 Task: Look for space in Bünde, Germany from 11th June, 2023 to 17th June, 2023 for 1 adult in price range Rs.5000 to Rs.12000. Place can be private room with 1  bedroom having 1 bed and 1 bathroom. Property type can be house, flat, guest house, hotel. Booking option can be shelf check-in. Required host language is English.
Action: Mouse moved to (437, 90)
Screenshot: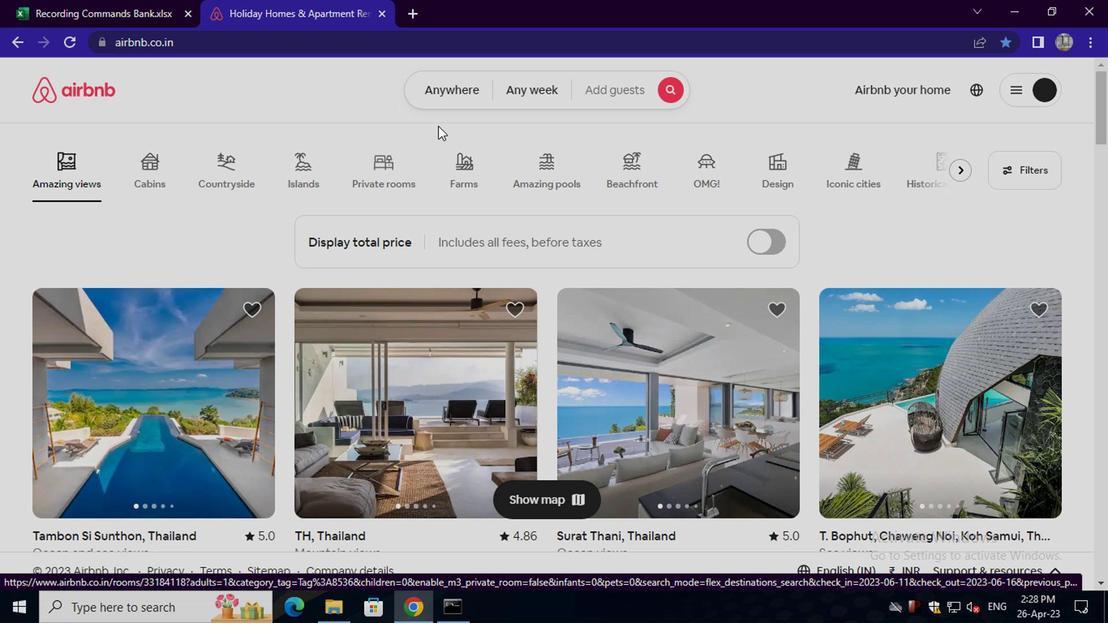 
Action: Mouse pressed left at (437, 90)
Screenshot: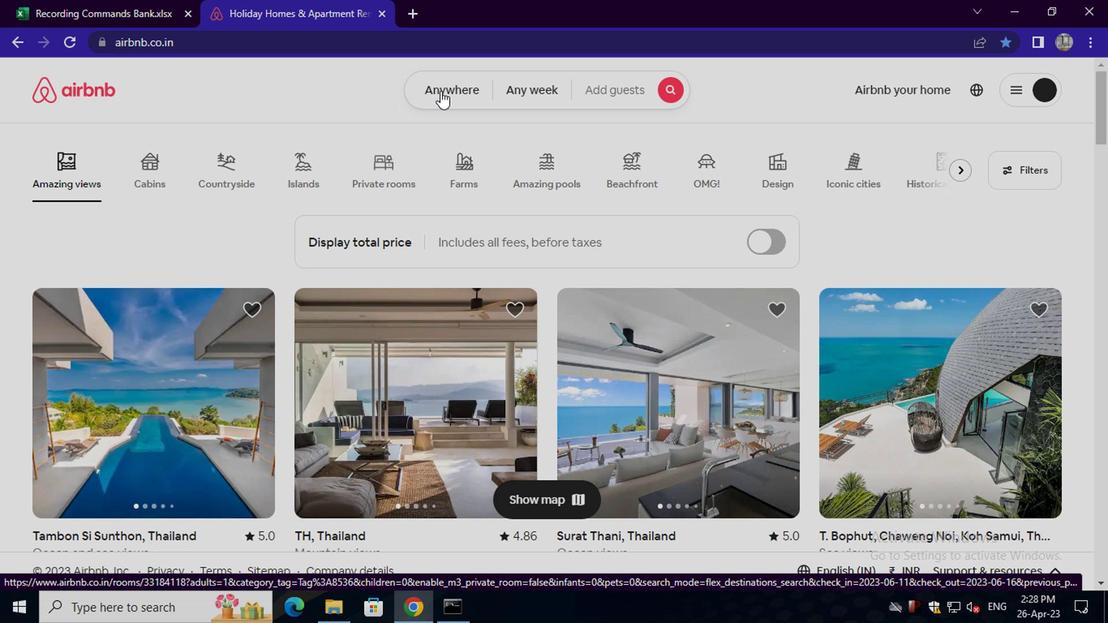 
Action: Mouse moved to (366, 151)
Screenshot: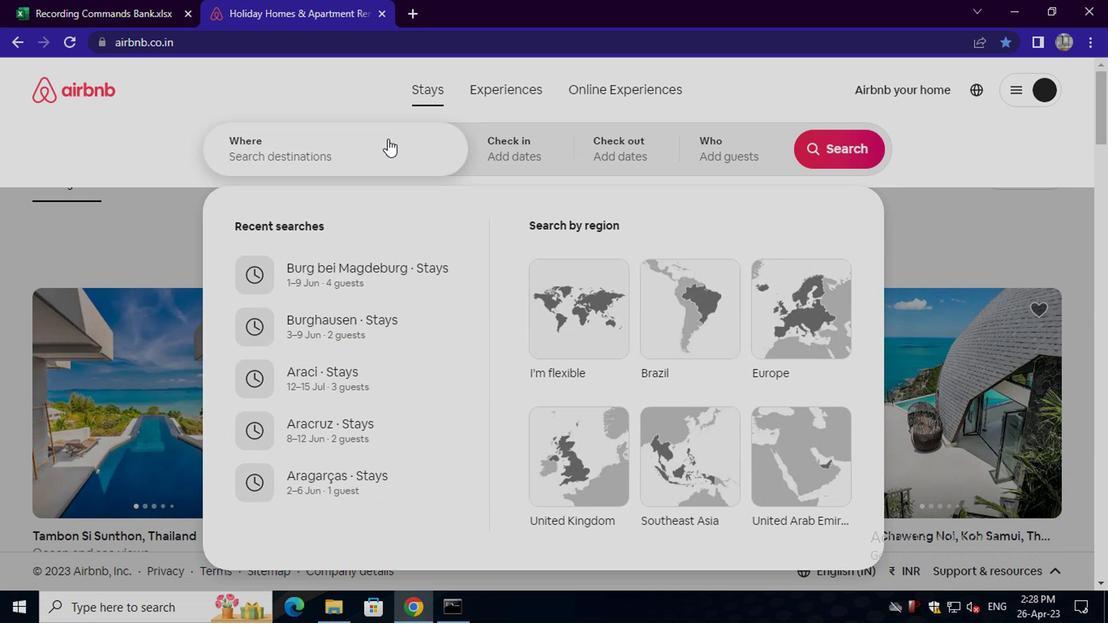 
Action: Mouse pressed left at (366, 151)
Screenshot: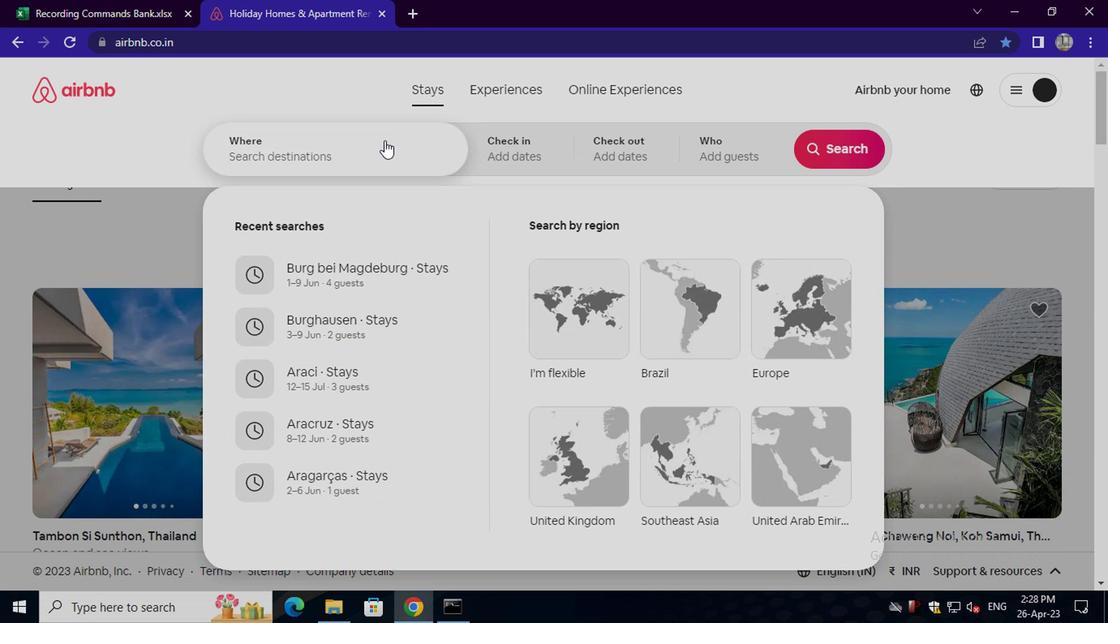 
Action: Key pressed bunde,<Key.space>germany<Key.enter>
Screenshot: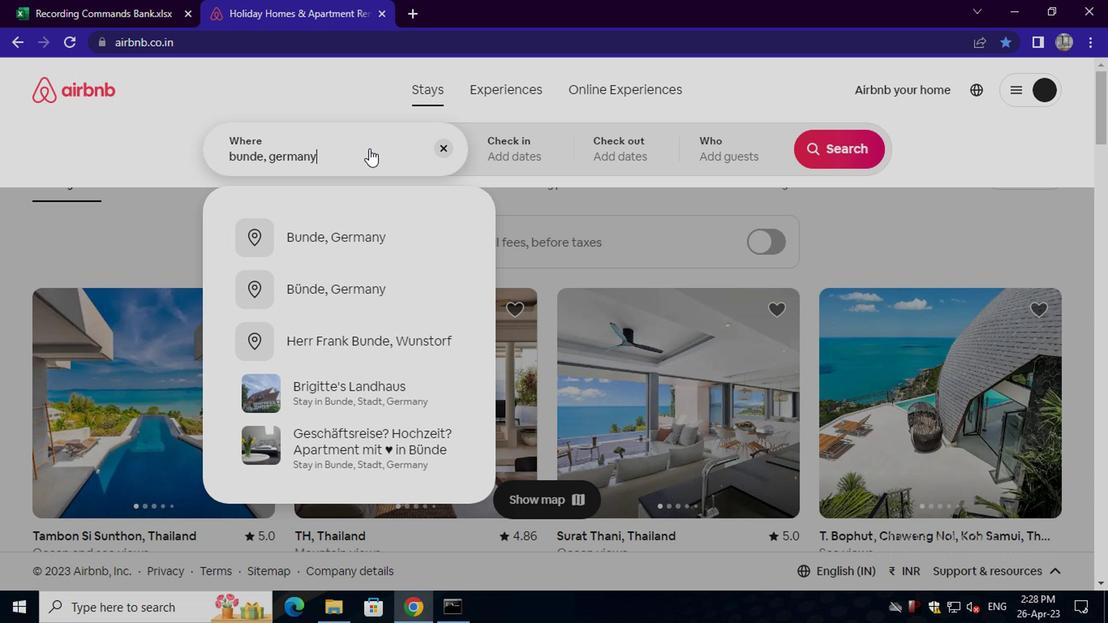 
Action: Mouse moved to (836, 280)
Screenshot: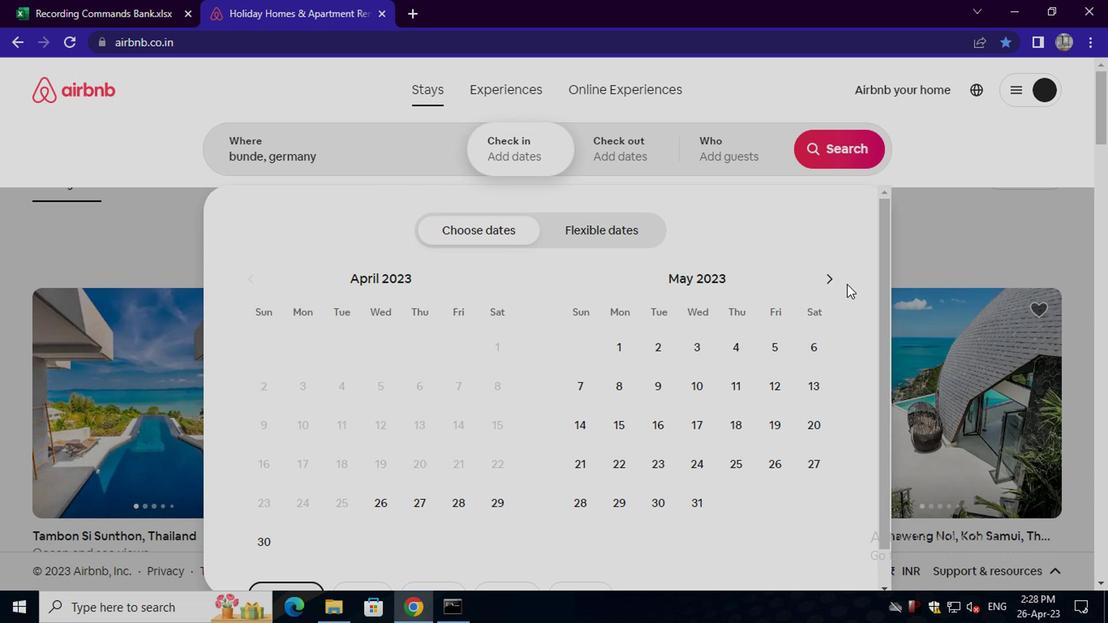 
Action: Mouse pressed left at (836, 280)
Screenshot: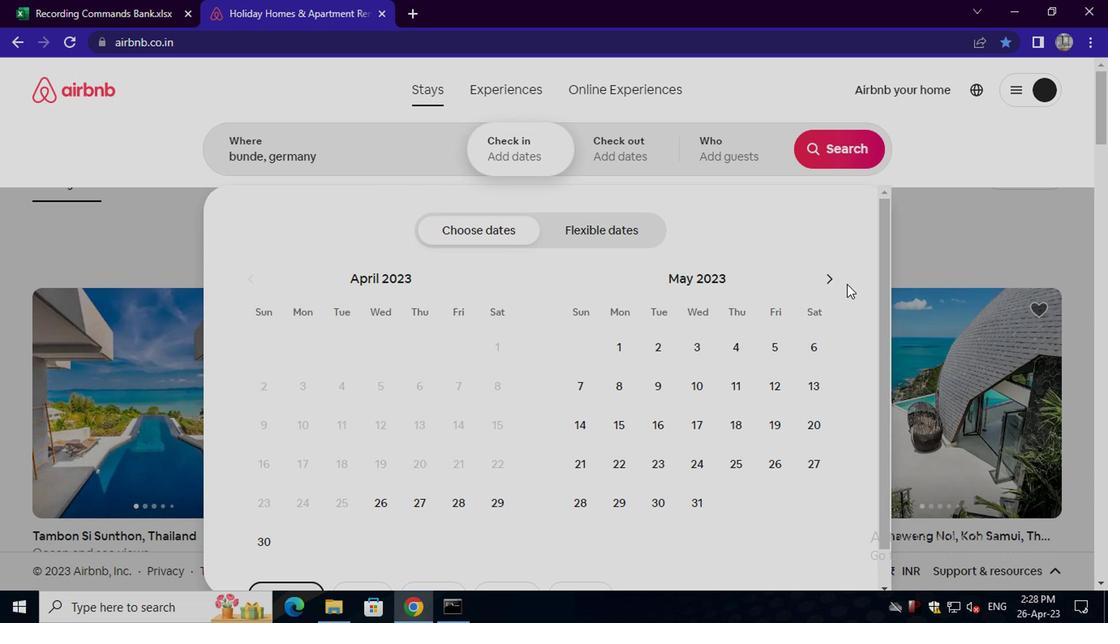
Action: Mouse pressed left at (836, 280)
Screenshot: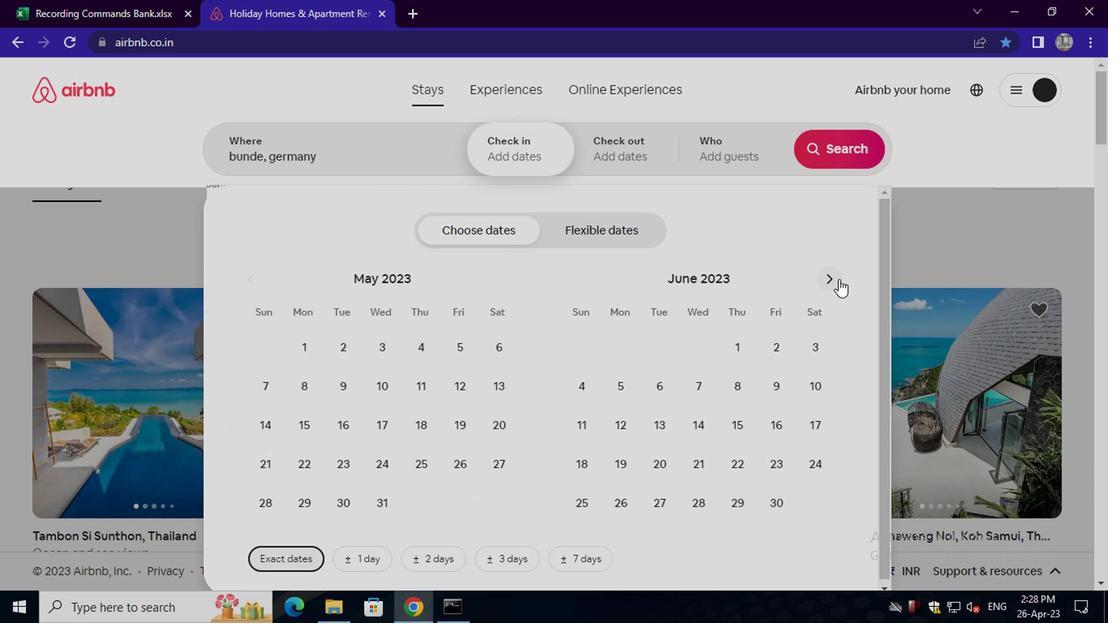 
Action: Mouse moved to (258, 428)
Screenshot: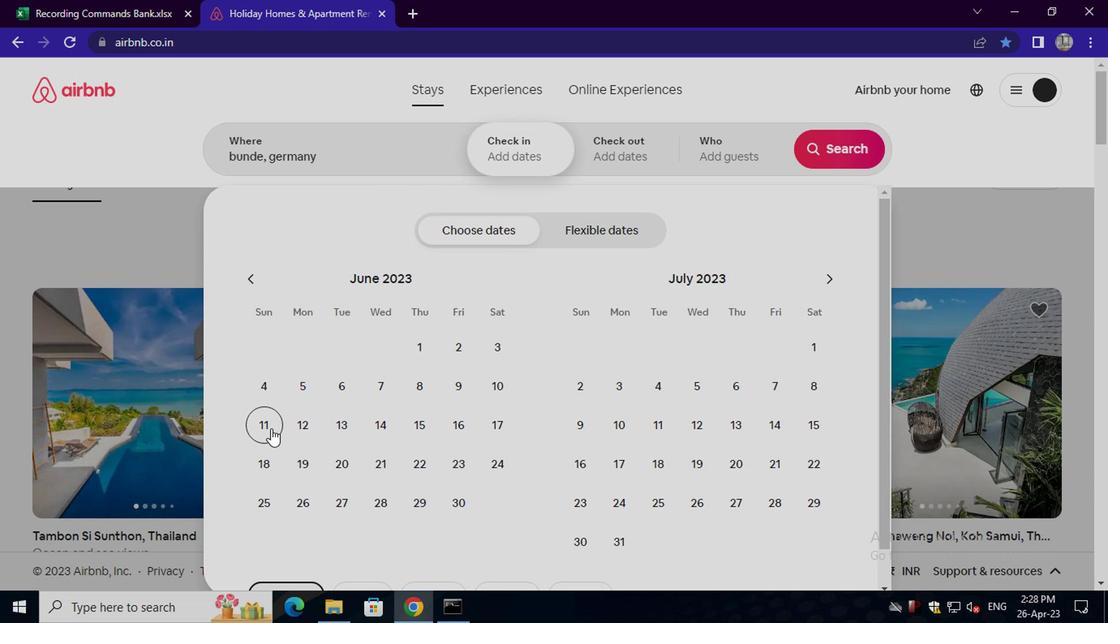
Action: Mouse pressed left at (258, 428)
Screenshot: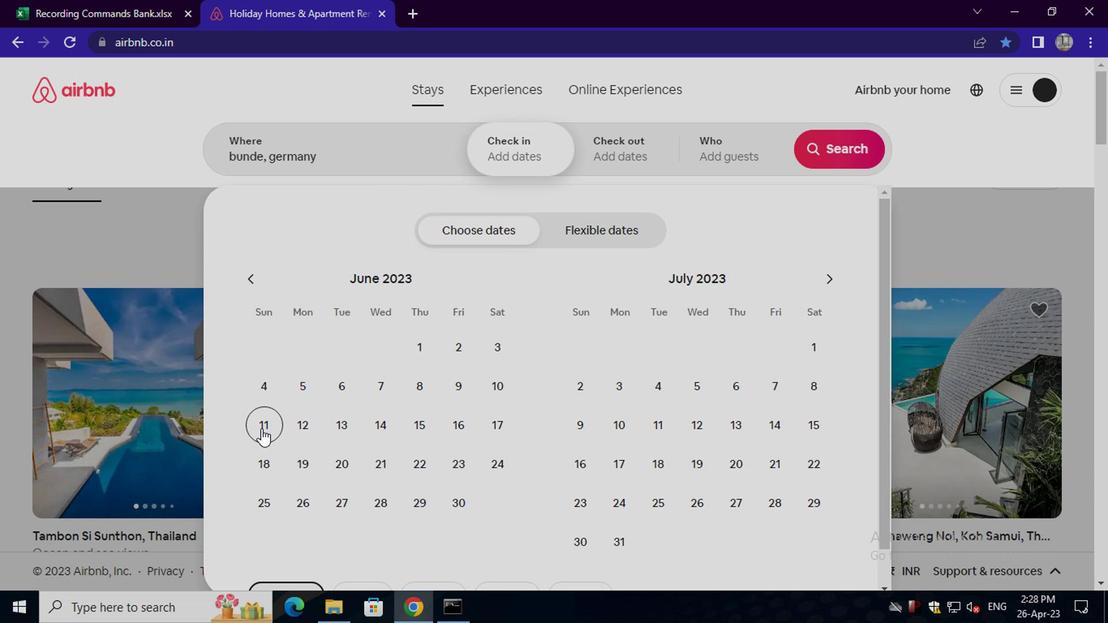 
Action: Mouse moved to (485, 426)
Screenshot: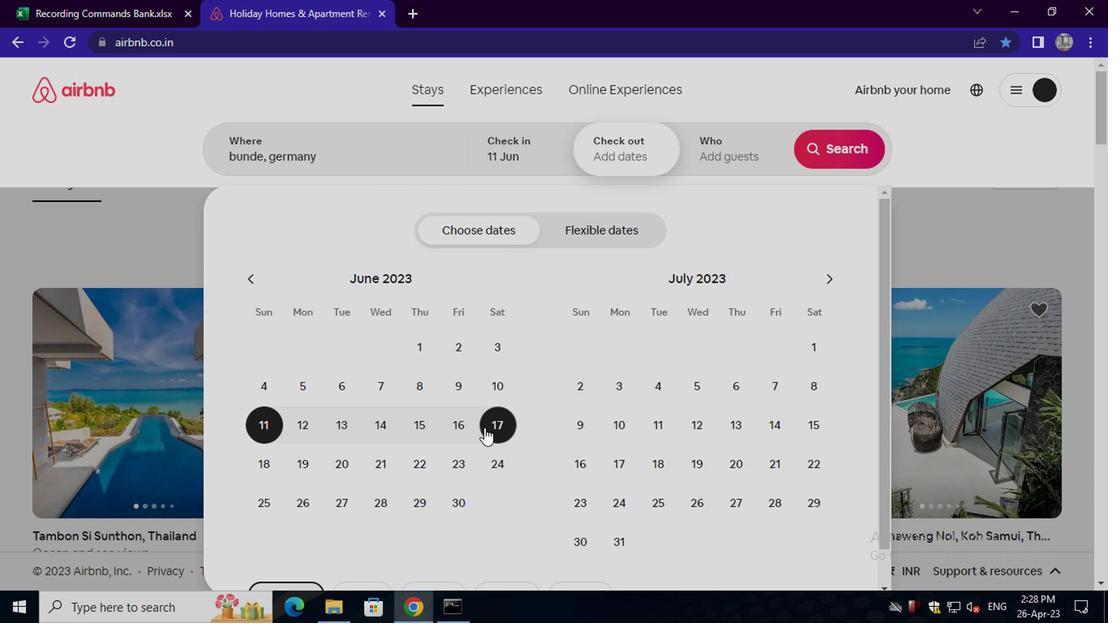 
Action: Mouse pressed left at (485, 426)
Screenshot: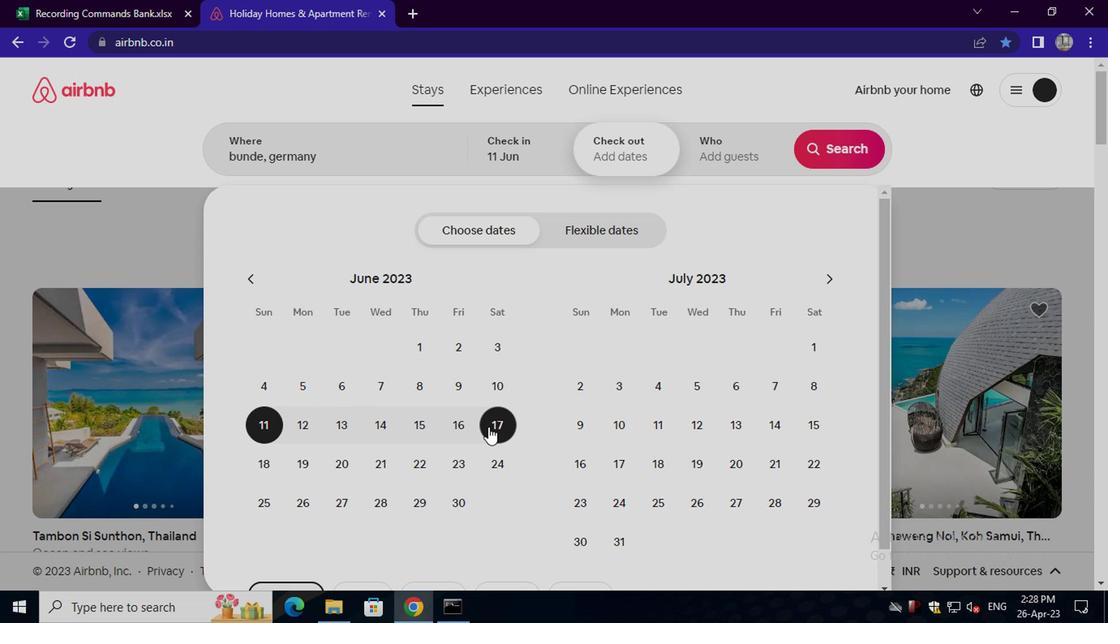 
Action: Mouse moved to (753, 168)
Screenshot: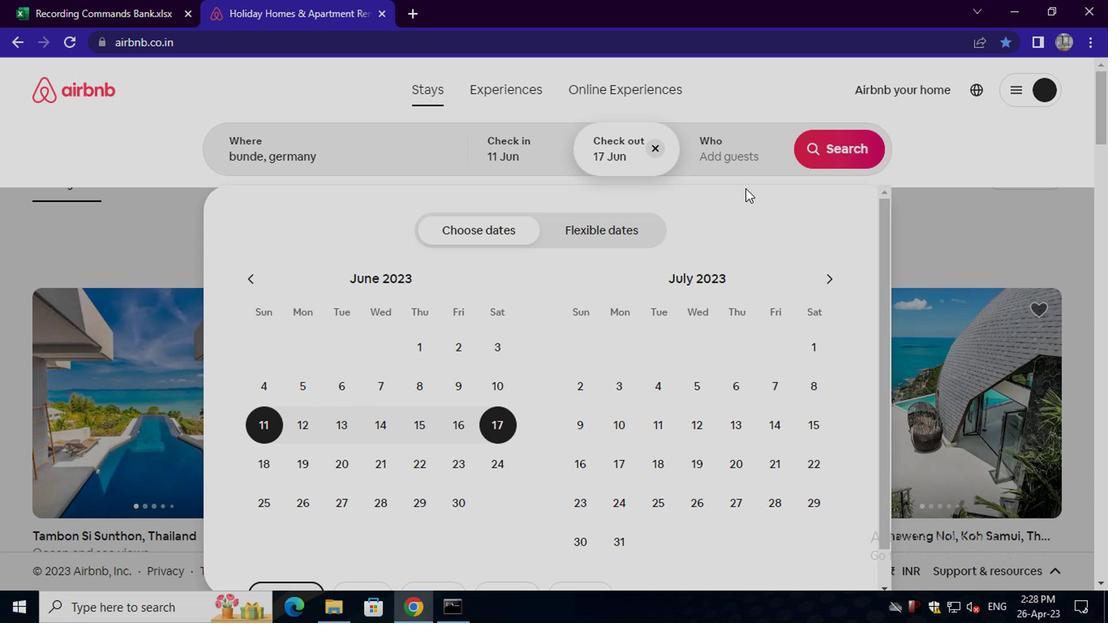 
Action: Mouse pressed left at (753, 168)
Screenshot: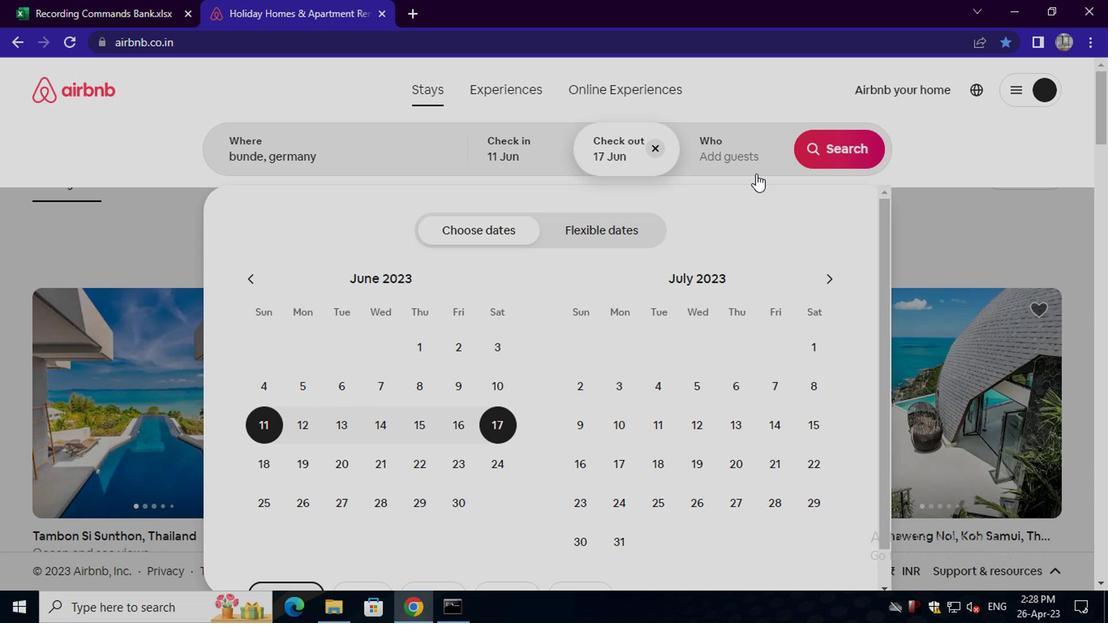 
Action: Mouse moved to (843, 237)
Screenshot: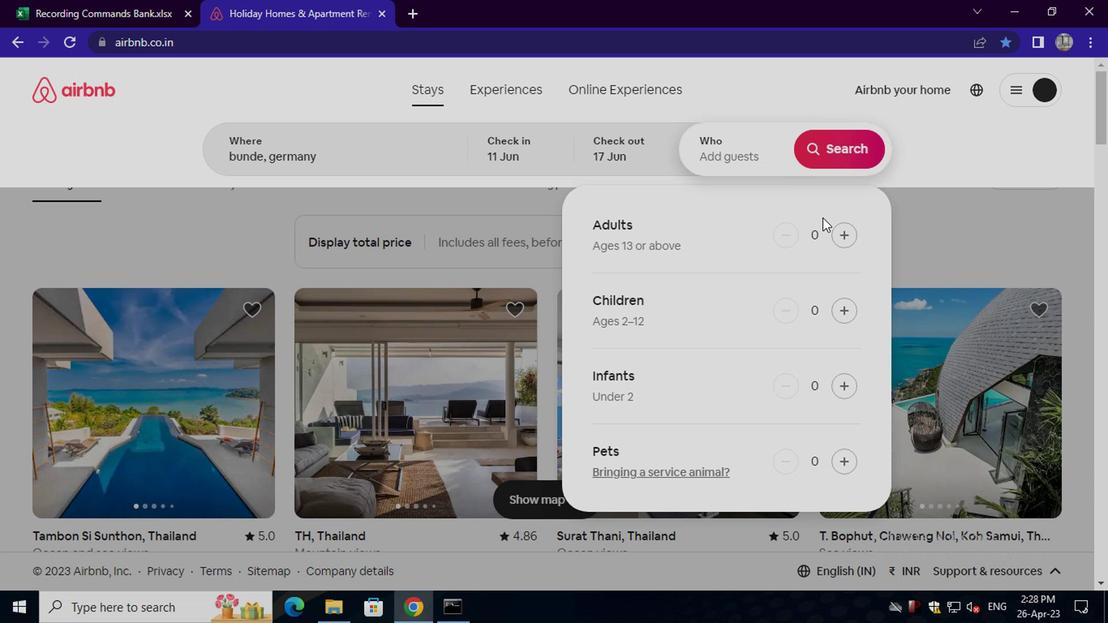 
Action: Mouse pressed left at (843, 237)
Screenshot: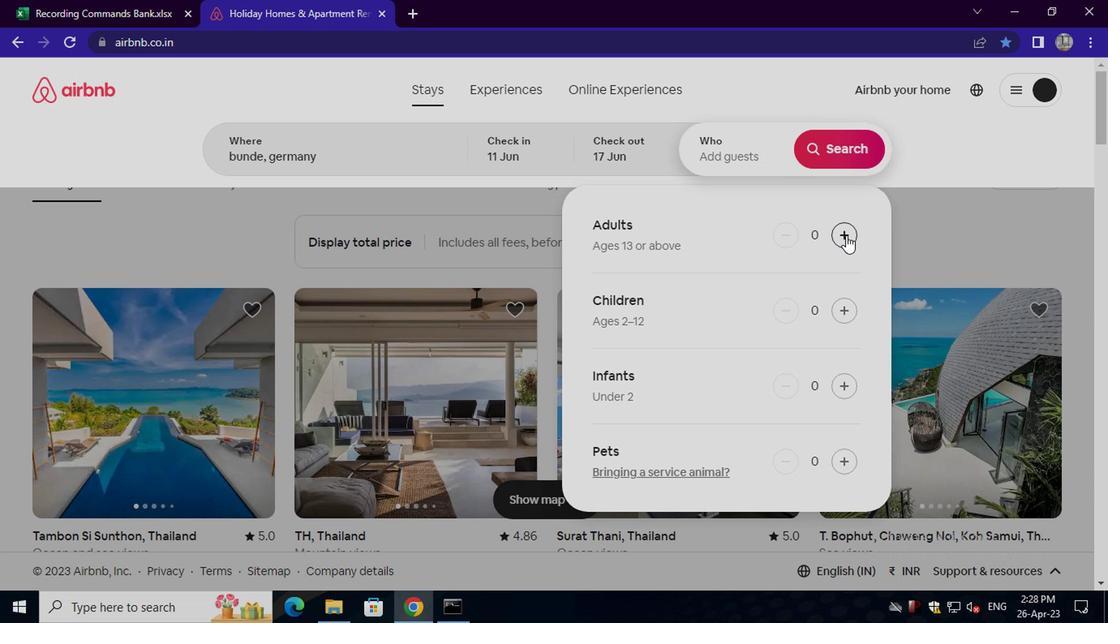 
Action: Mouse moved to (841, 162)
Screenshot: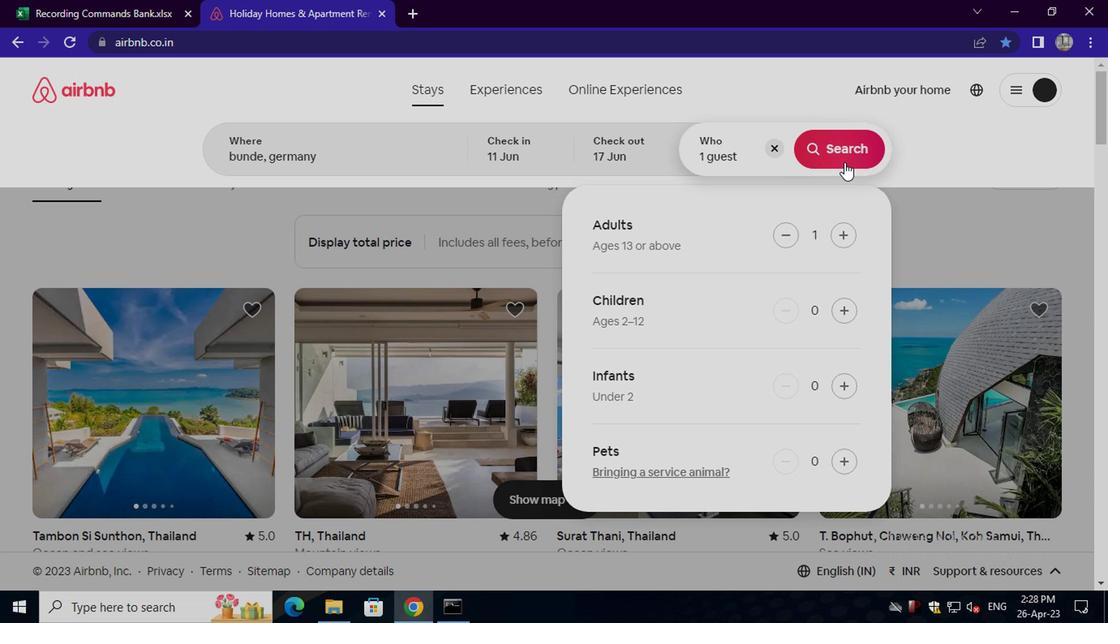 
Action: Mouse pressed left at (841, 162)
Screenshot: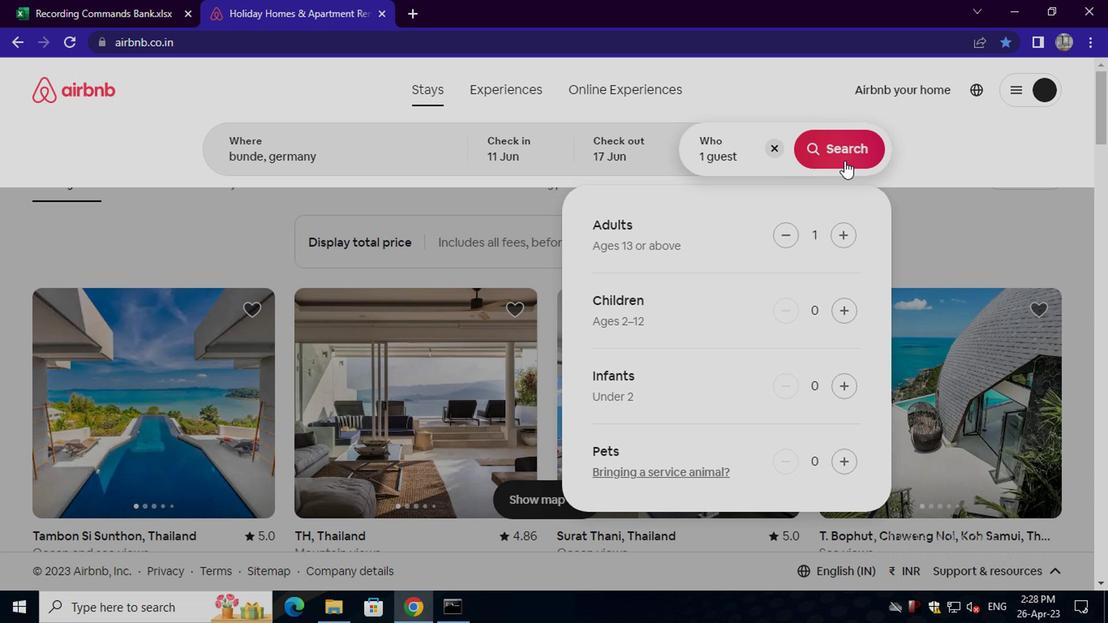 
Action: Mouse moved to (1024, 157)
Screenshot: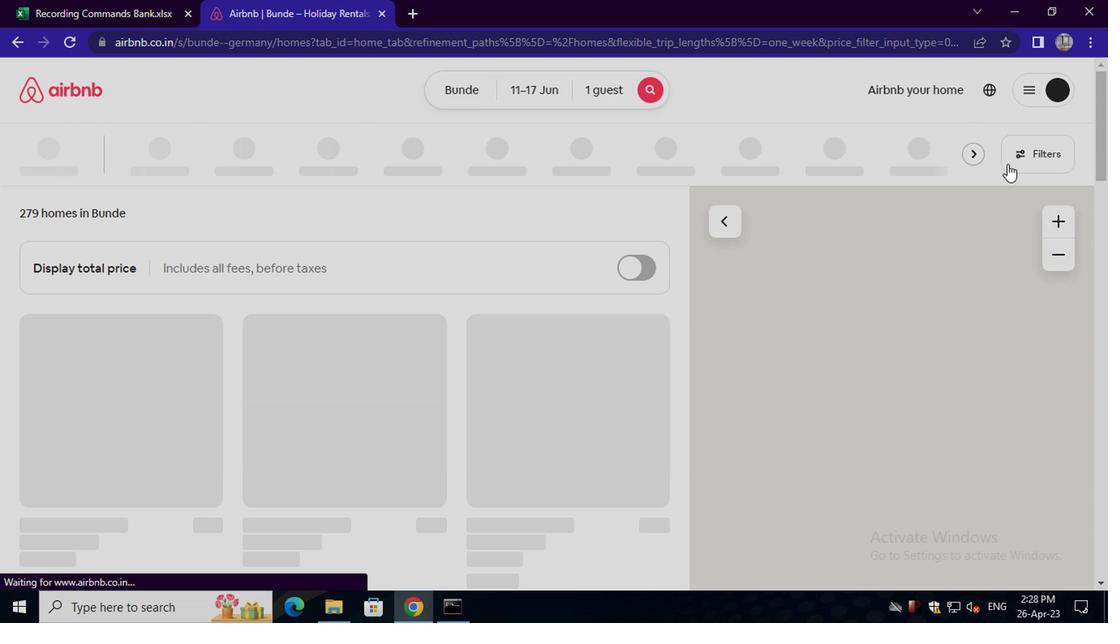 
Action: Mouse pressed left at (1024, 157)
Screenshot: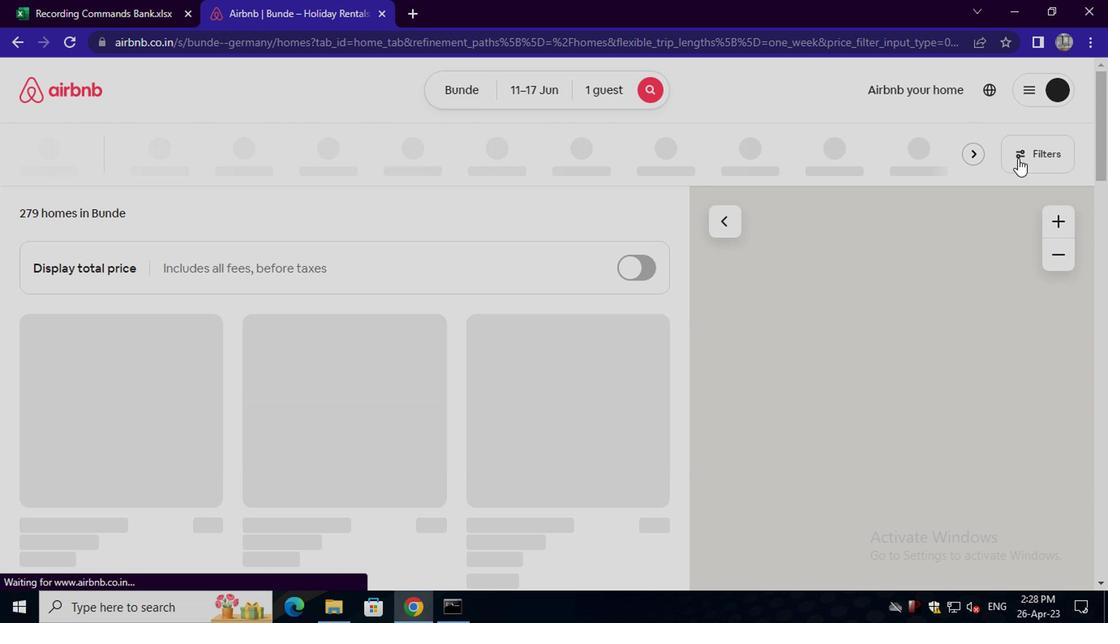 
Action: Mouse moved to (450, 355)
Screenshot: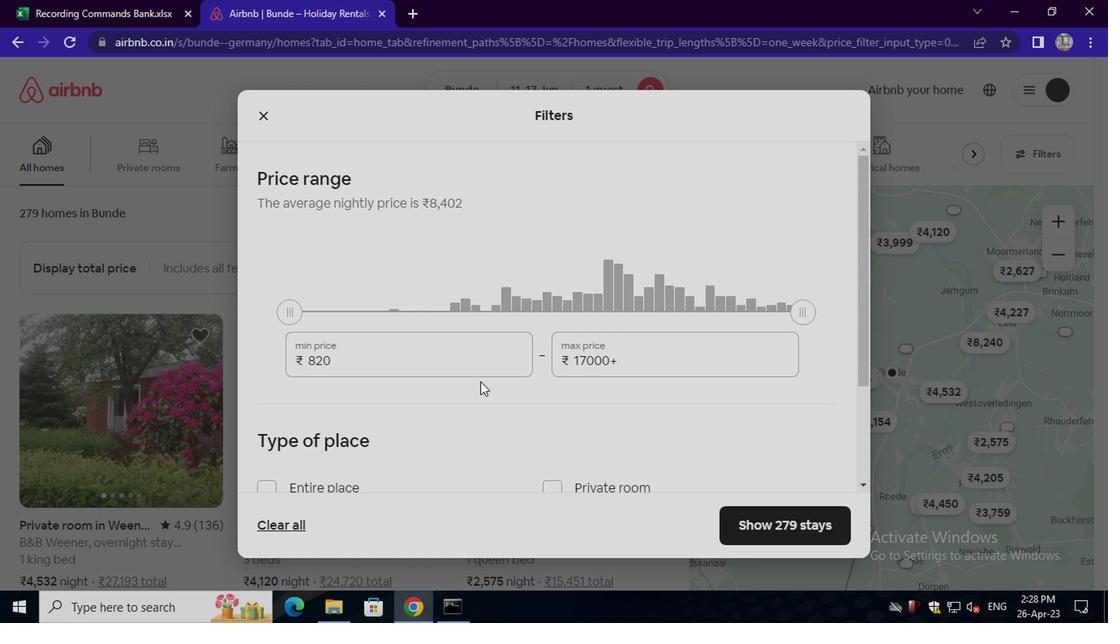 
Action: Mouse pressed left at (450, 355)
Screenshot: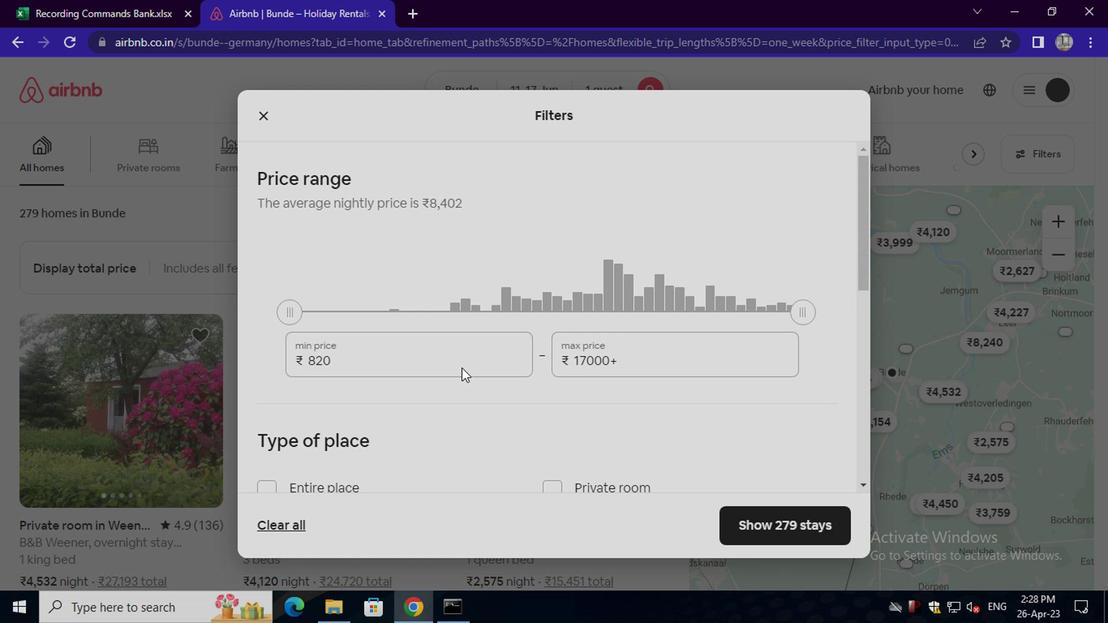 
Action: Key pressed <Key.backspace><Key.backspace><Key.backspace><Key.backspace><Key.backspace><Key.backspace><Key.backspace><Key.backspace><Key.backspace><Key.backspace><Key.backspace><Key.backspace><Key.backspace><Key.backspace><Key.backspace>5000
Screenshot: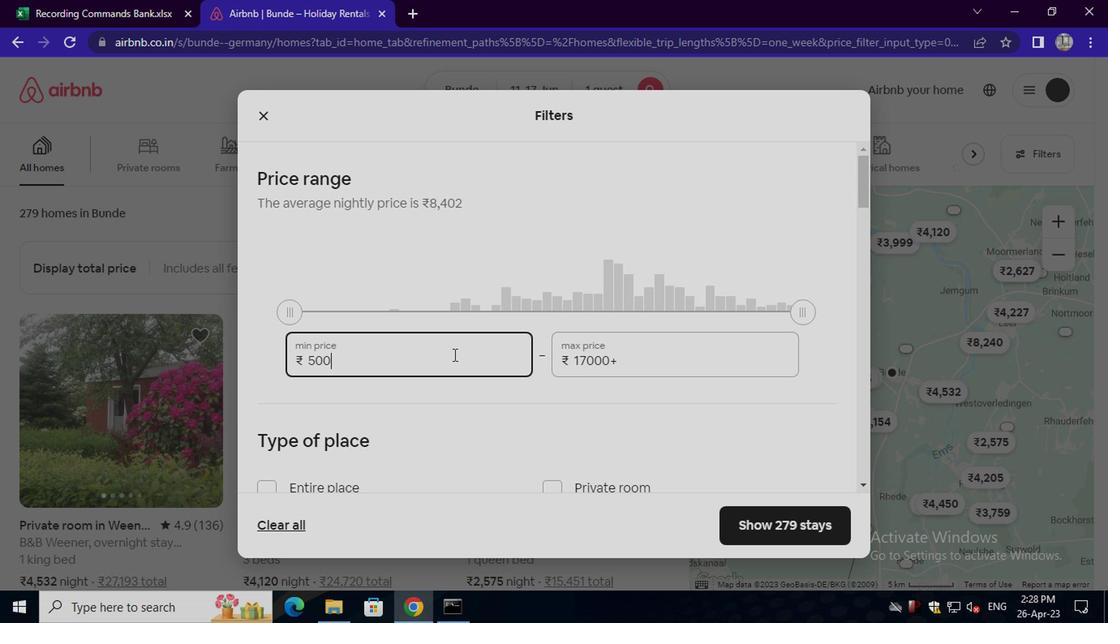 
Action: Mouse moved to (643, 366)
Screenshot: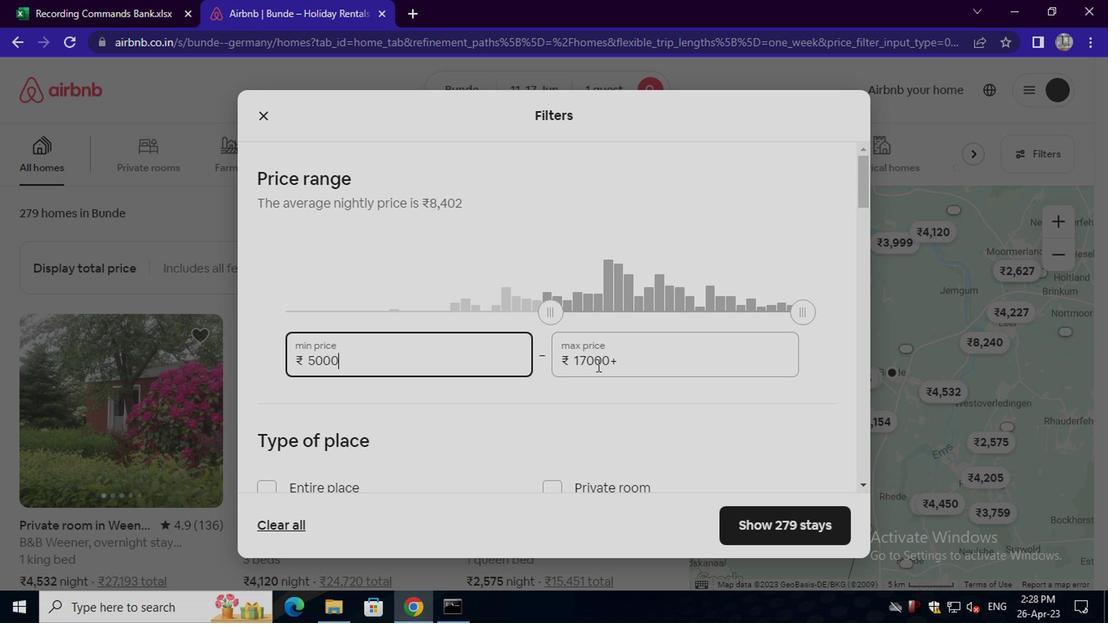 
Action: Mouse pressed left at (643, 366)
Screenshot: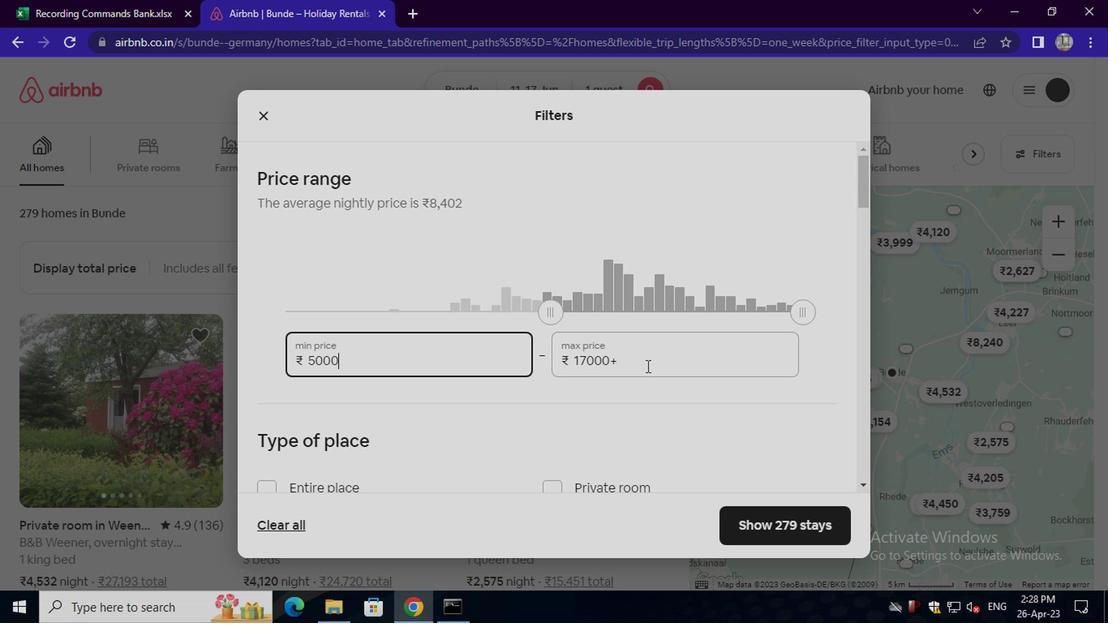 
Action: Key pressed <Key.backspace><Key.backspace><Key.backspace><Key.backspace><Key.backspace><Key.backspace><Key.backspace><Key.backspace><Key.backspace><Key.backspace><Key.backspace><Key.backspace><Key.backspace><Key.backspace>12000
Screenshot: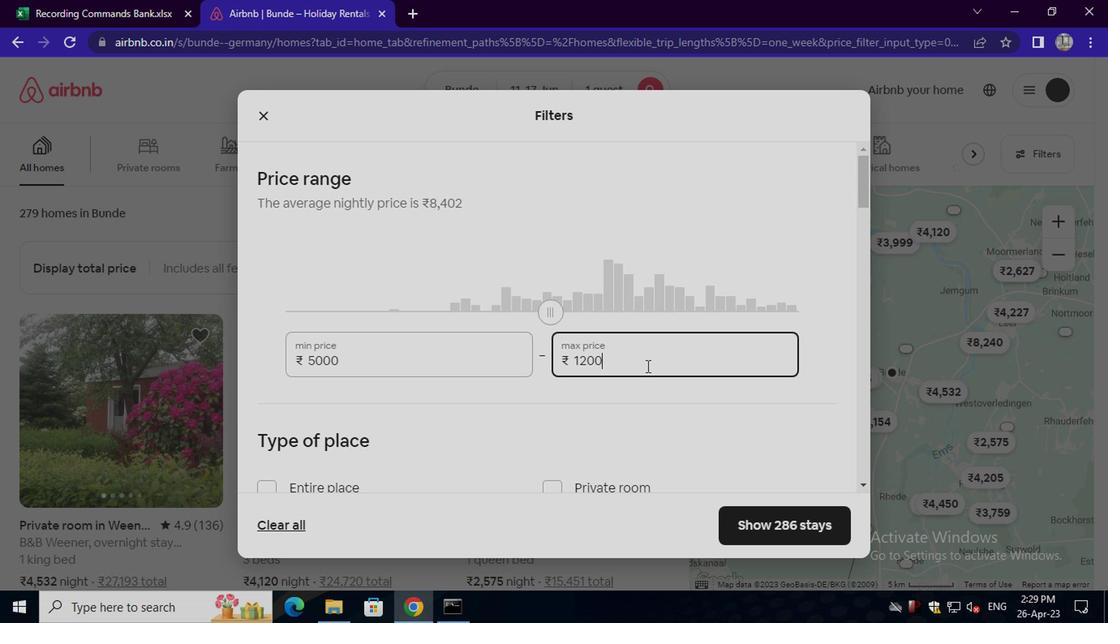 
Action: Mouse moved to (620, 382)
Screenshot: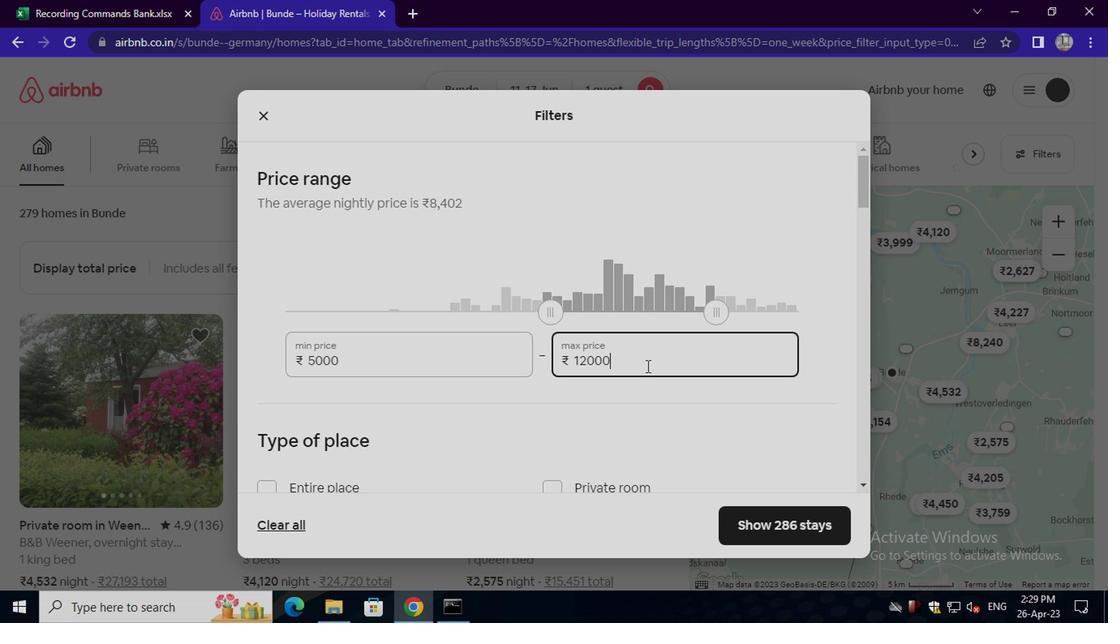 
Action: Mouse scrolled (620, 381) with delta (0, -1)
Screenshot: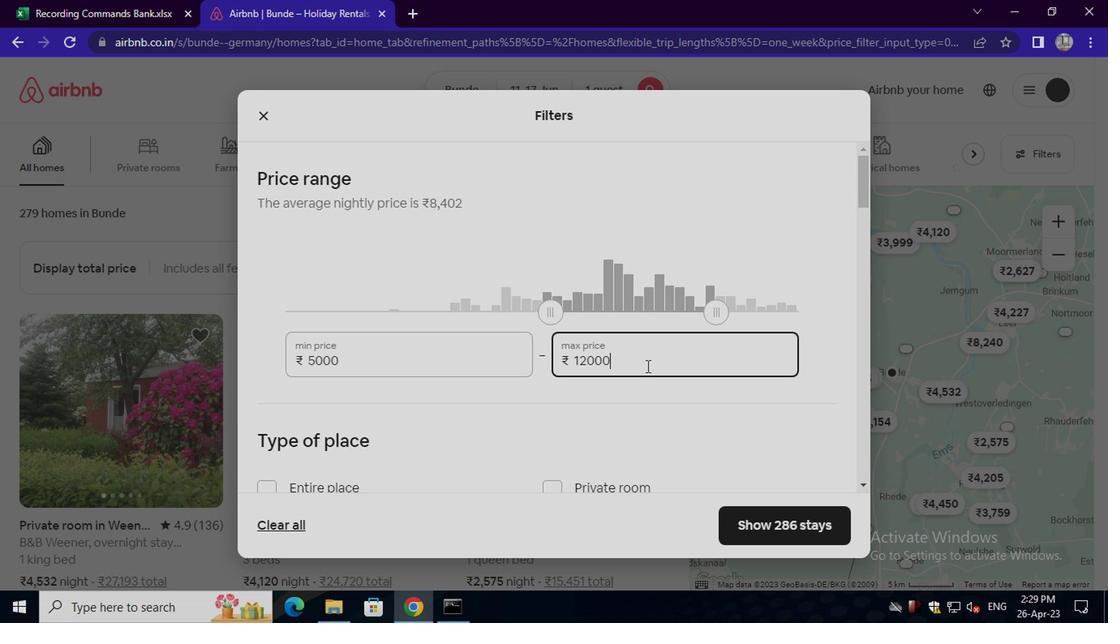 
Action: Mouse moved to (619, 383)
Screenshot: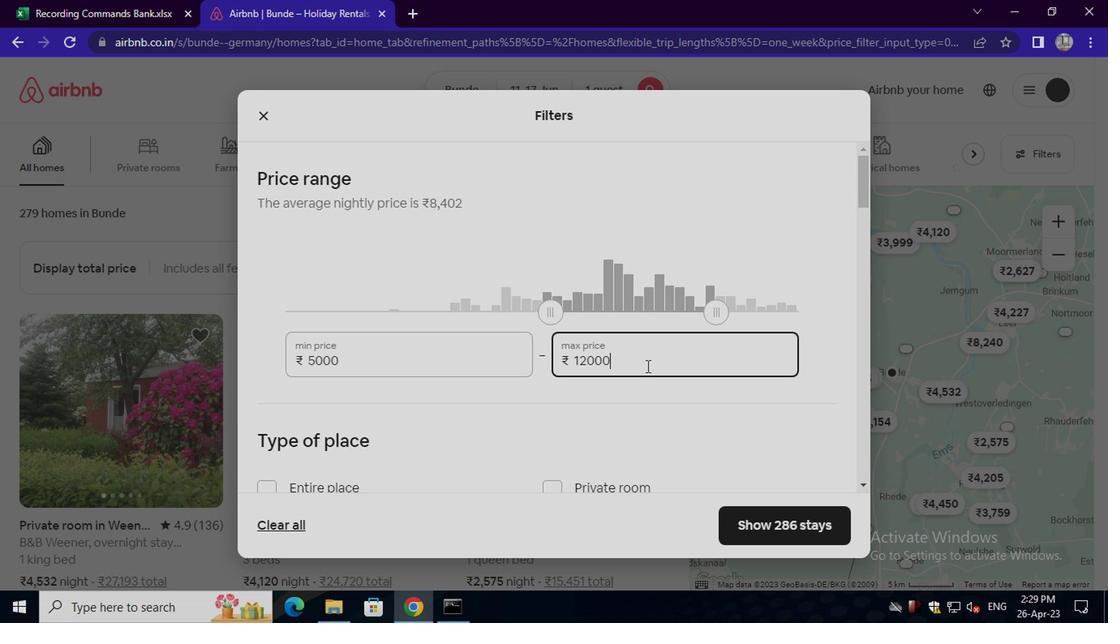 
Action: Mouse scrolled (619, 382) with delta (0, 0)
Screenshot: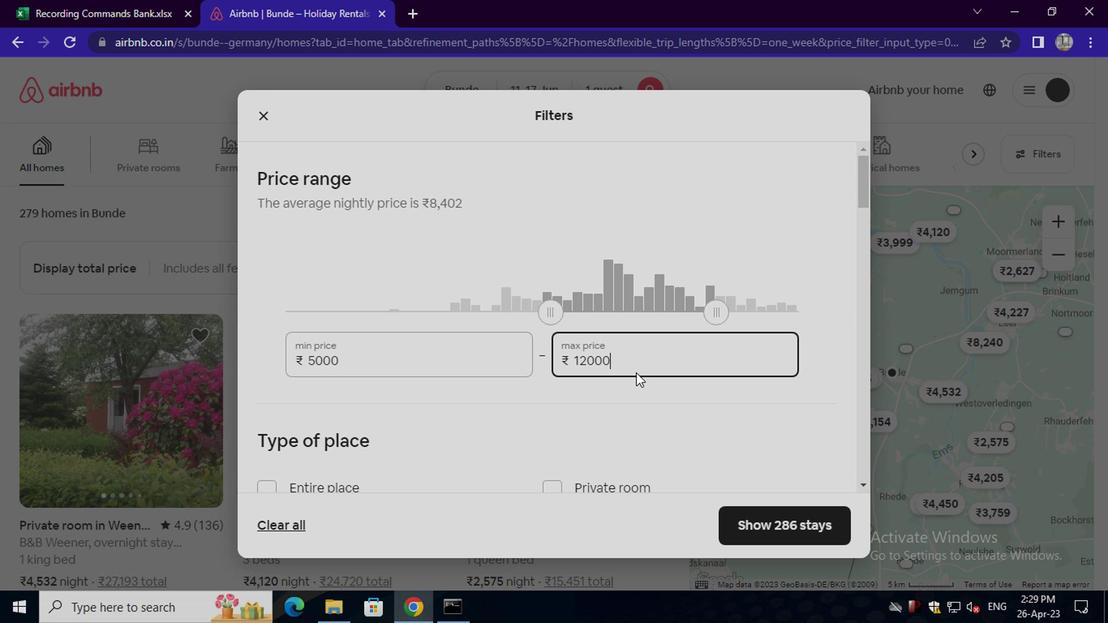 
Action: Mouse moved to (618, 383)
Screenshot: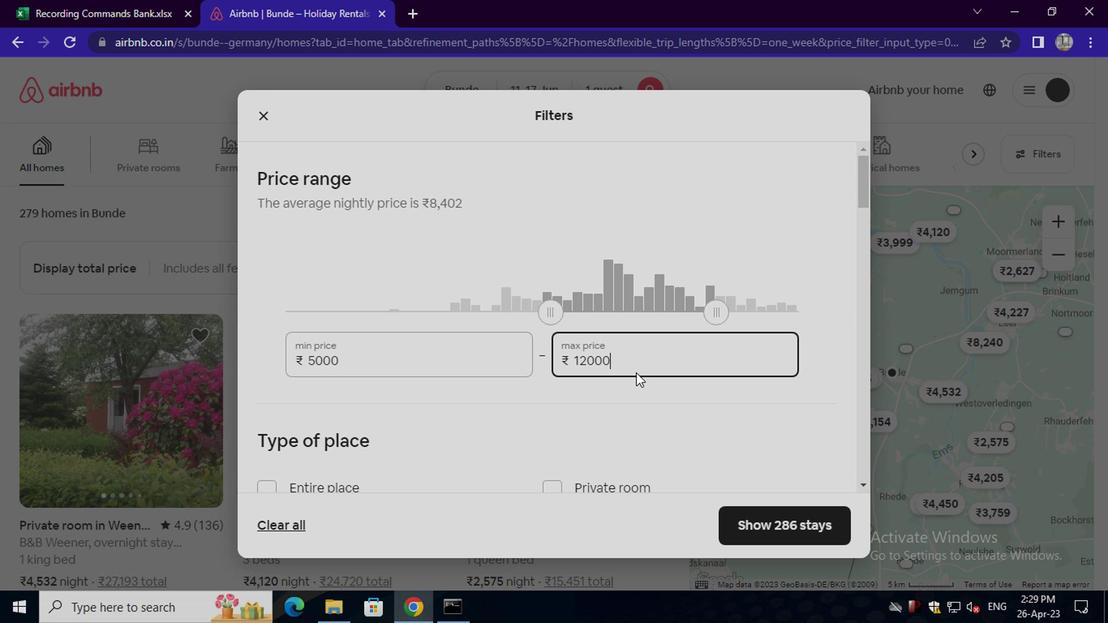 
Action: Mouse scrolled (618, 382) with delta (0, 0)
Screenshot: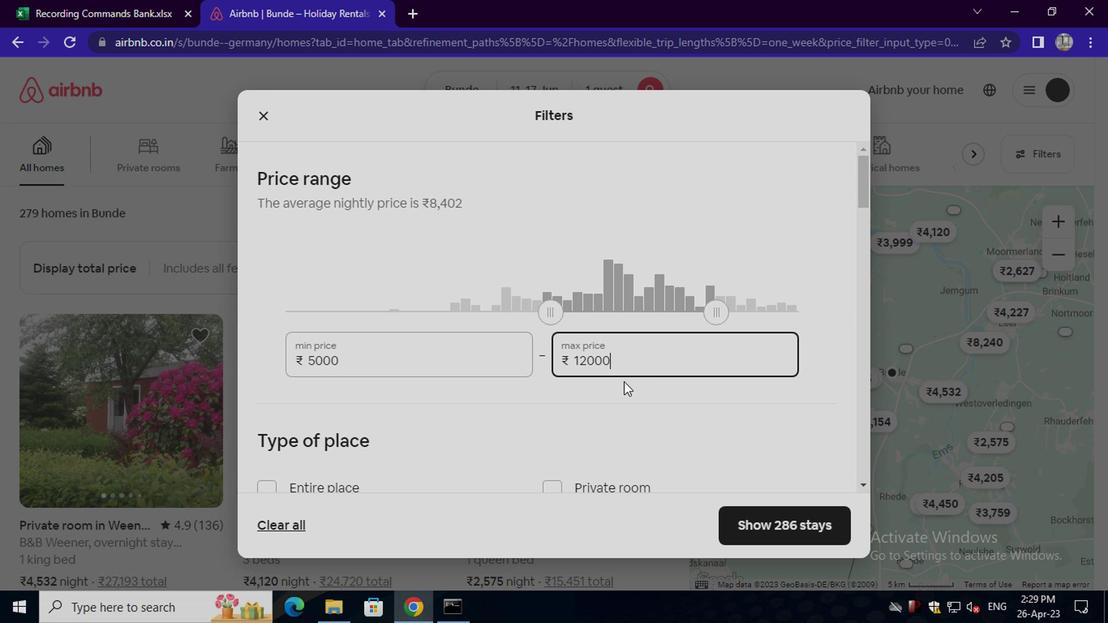 
Action: Mouse moved to (615, 386)
Screenshot: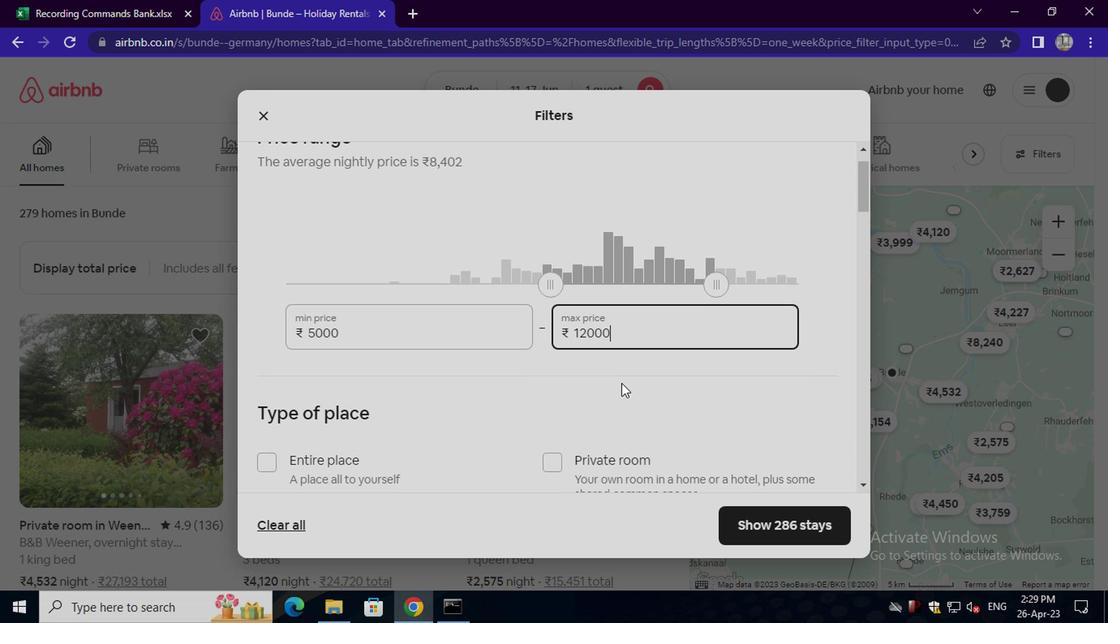 
Action: Mouse scrolled (615, 385) with delta (0, -1)
Screenshot: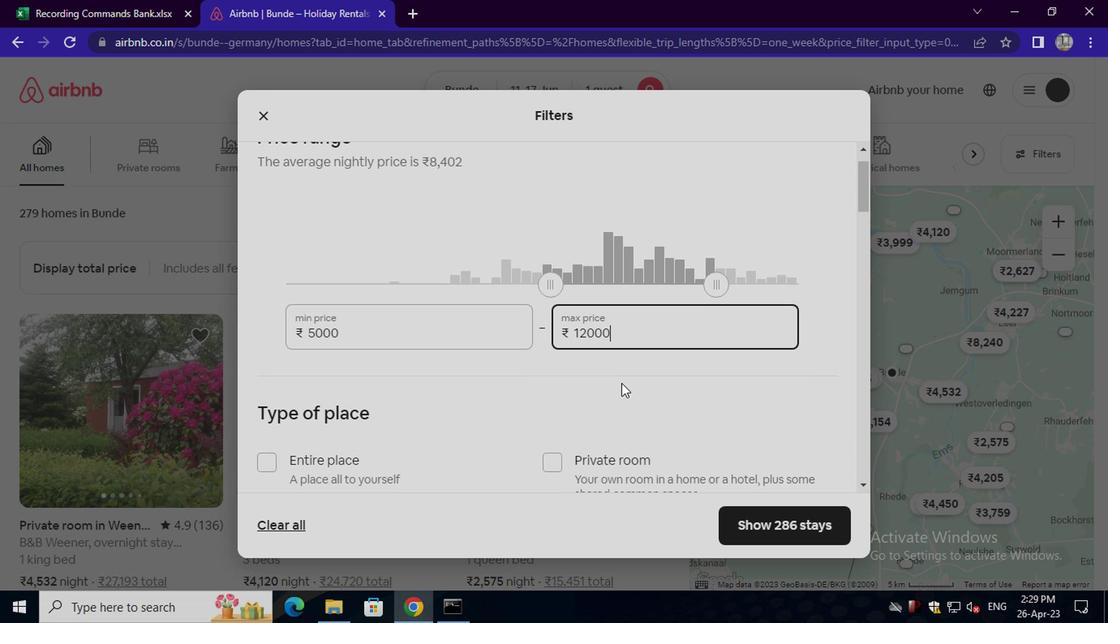 
Action: Mouse moved to (548, 168)
Screenshot: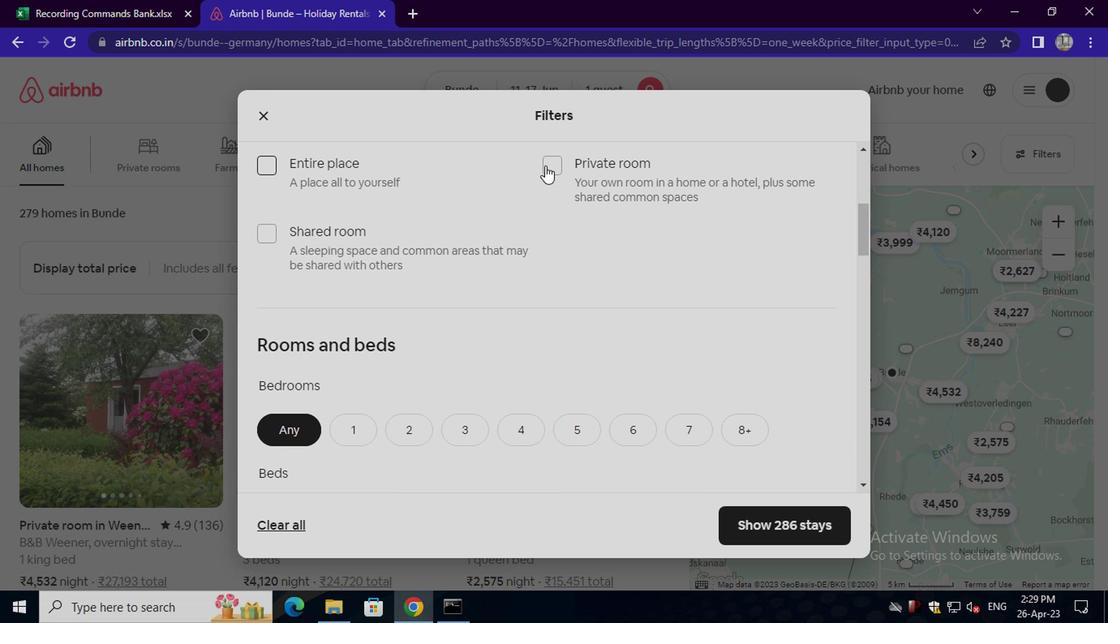 
Action: Mouse pressed left at (548, 168)
Screenshot: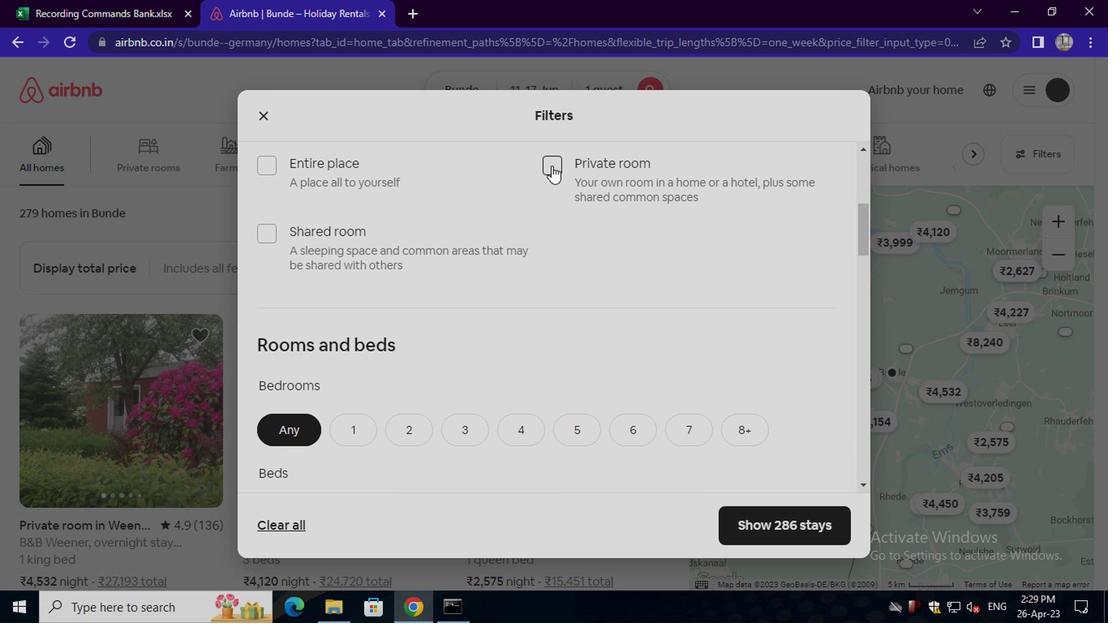
Action: Mouse moved to (436, 250)
Screenshot: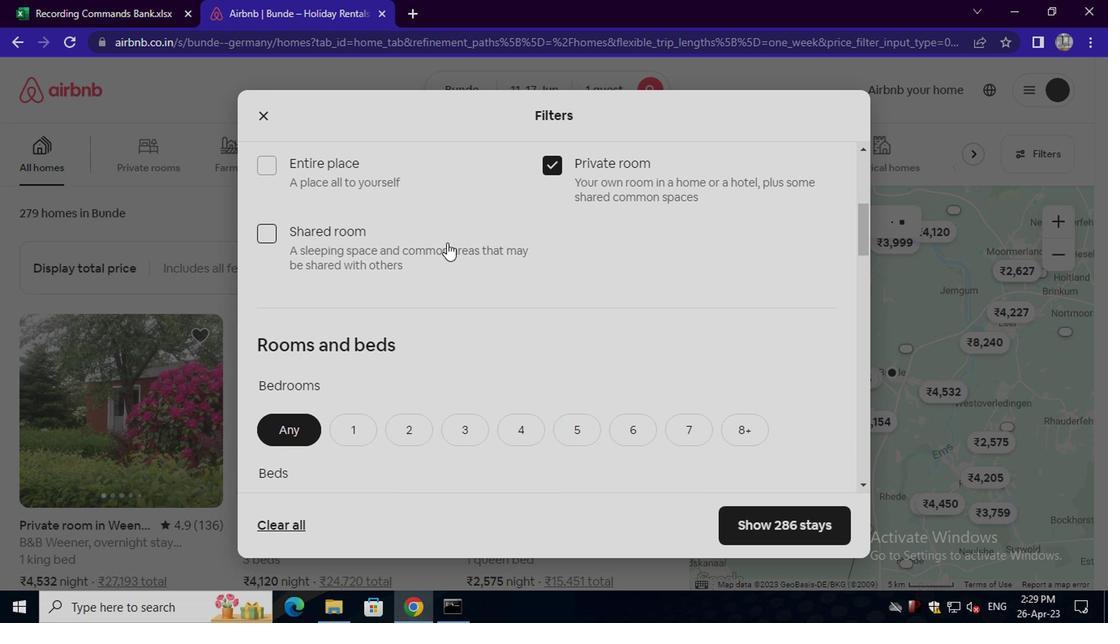 
Action: Mouse scrolled (436, 249) with delta (0, 0)
Screenshot: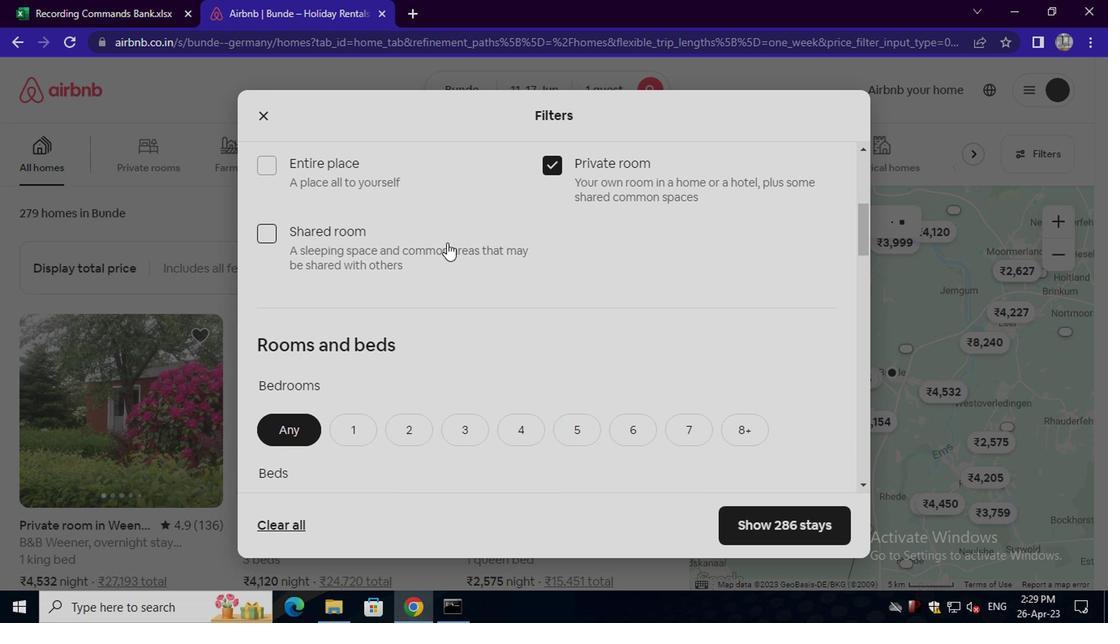 
Action: Mouse moved to (362, 351)
Screenshot: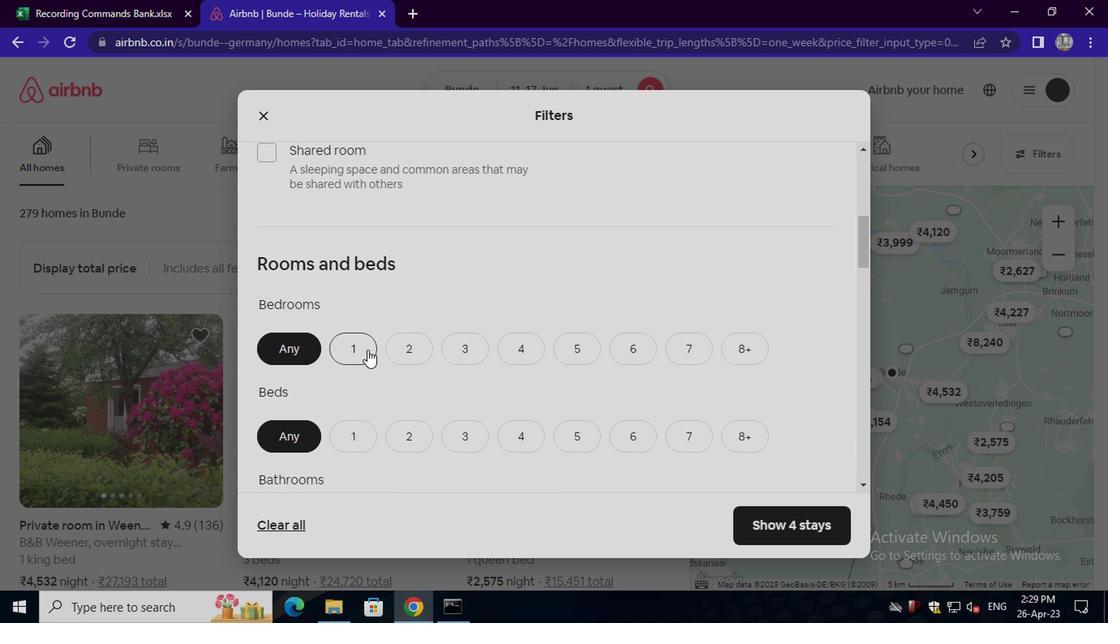 
Action: Mouse pressed left at (362, 351)
Screenshot: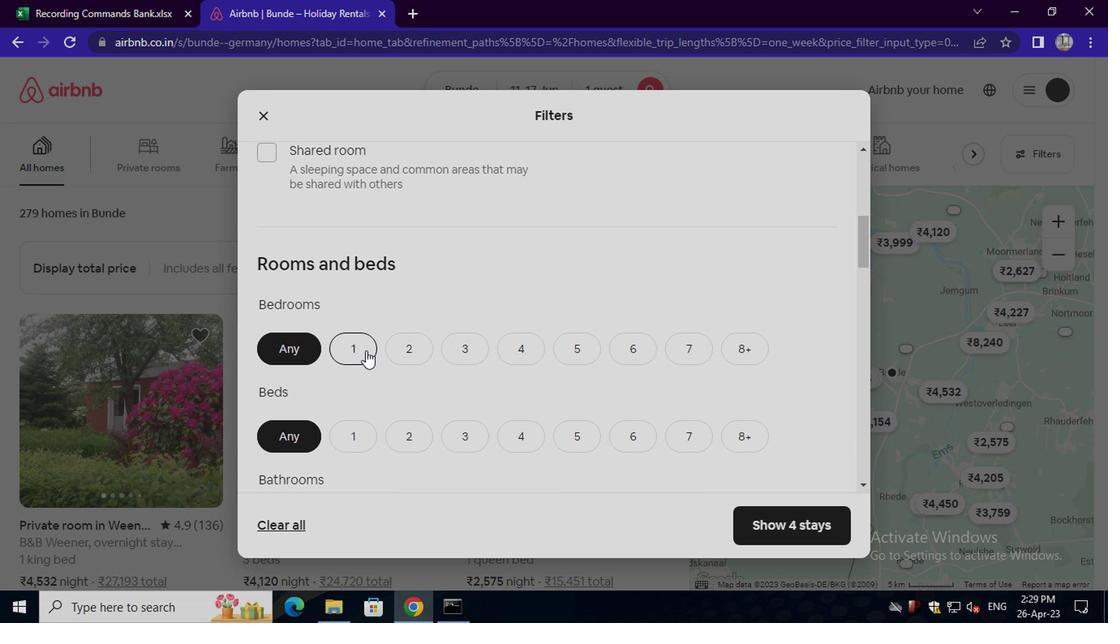 
Action: Mouse moved to (362, 352)
Screenshot: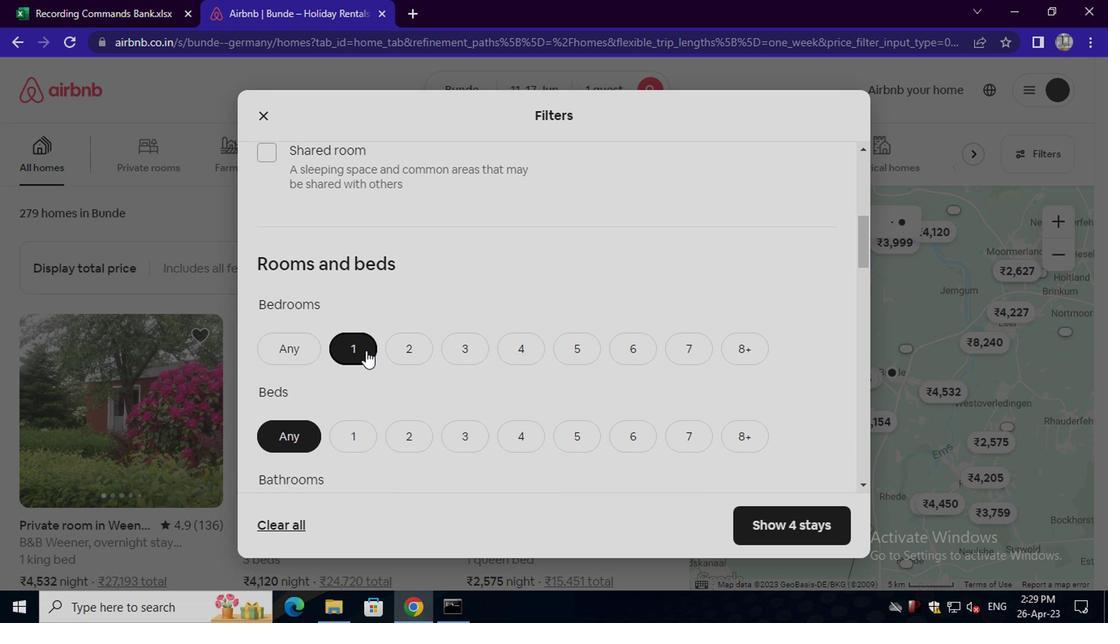 
Action: Mouse scrolled (362, 351) with delta (0, -1)
Screenshot: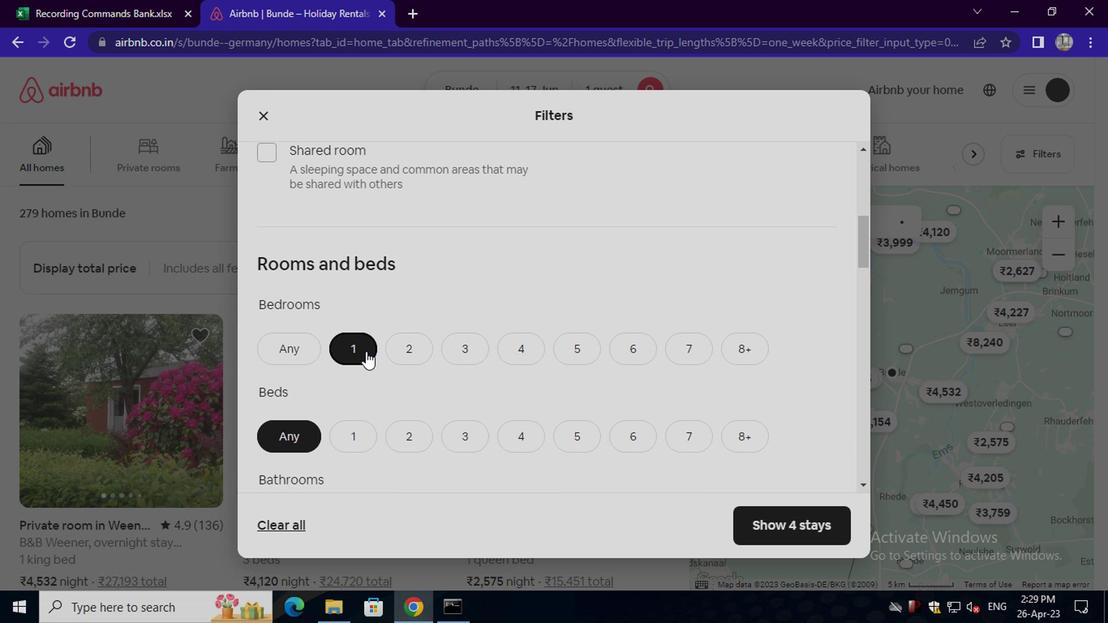 
Action: Mouse moved to (362, 352)
Screenshot: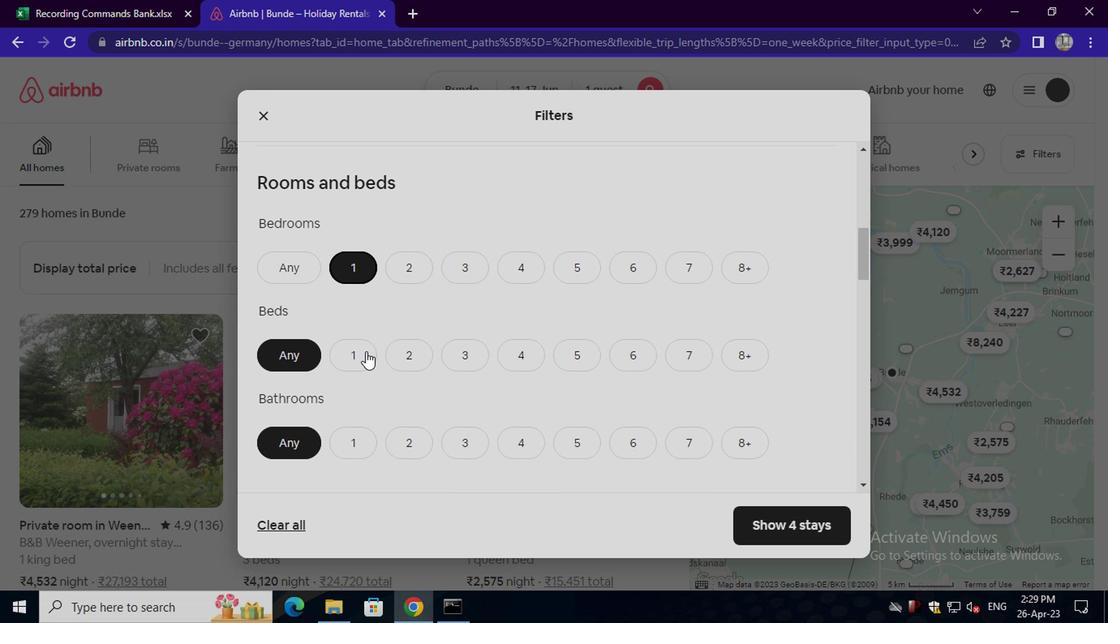 
Action: Mouse pressed left at (362, 352)
Screenshot: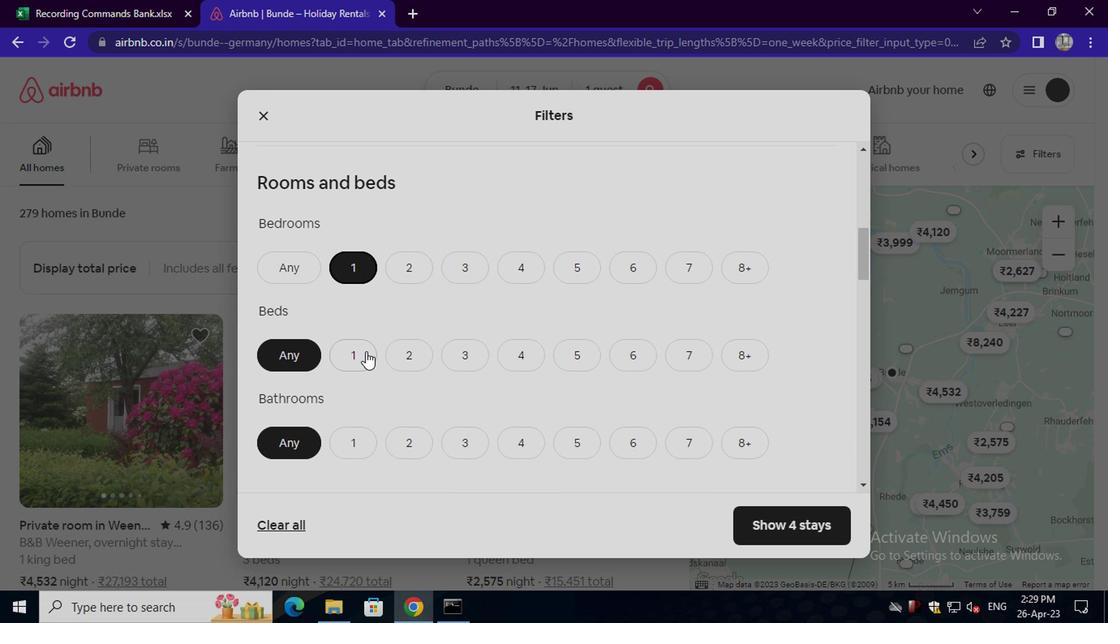 
Action: Mouse moved to (351, 438)
Screenshot: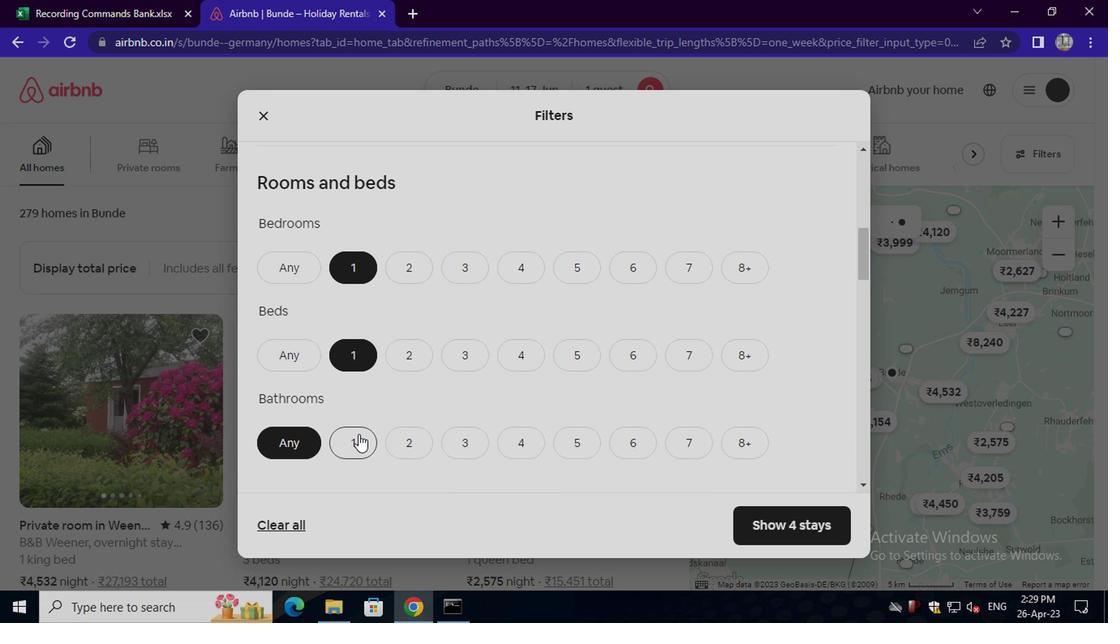 
Action: Mouse pressed left at (351, 438)
Screenshot: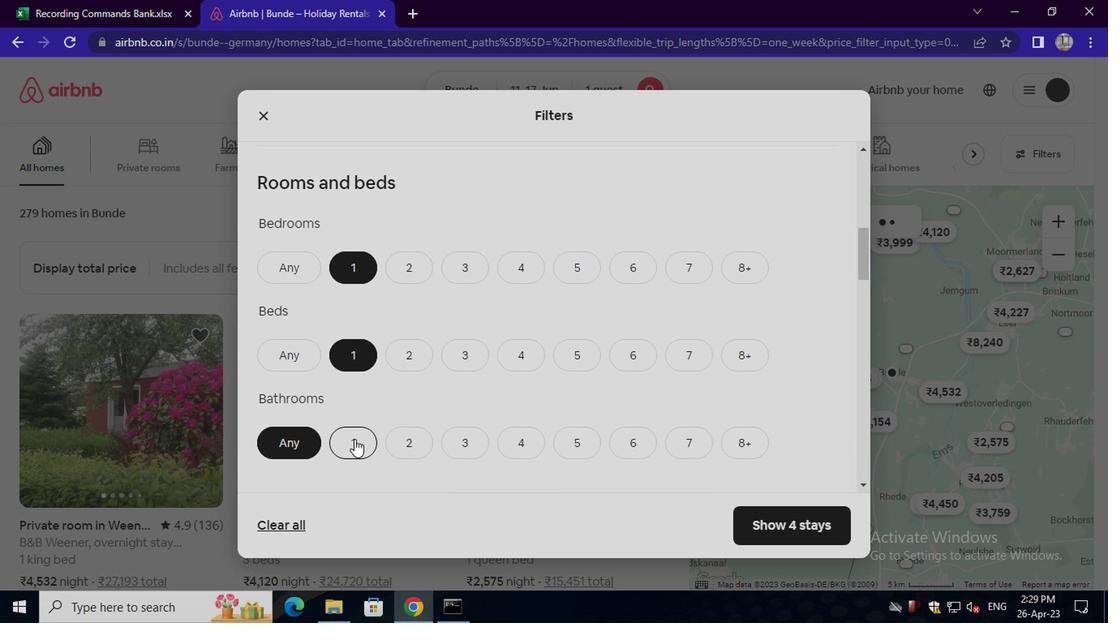 
Action: Mouse moved to (351, 441)
Screenshot: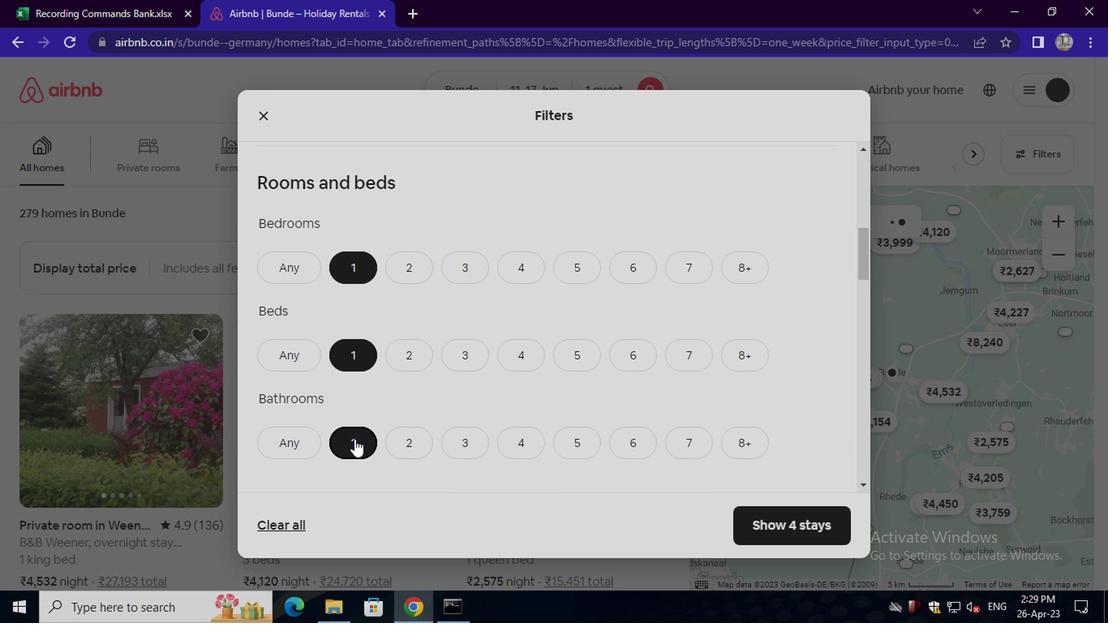 
Action: Mouse scrolled (351, 440) with delta (0, 0)
Screenshot: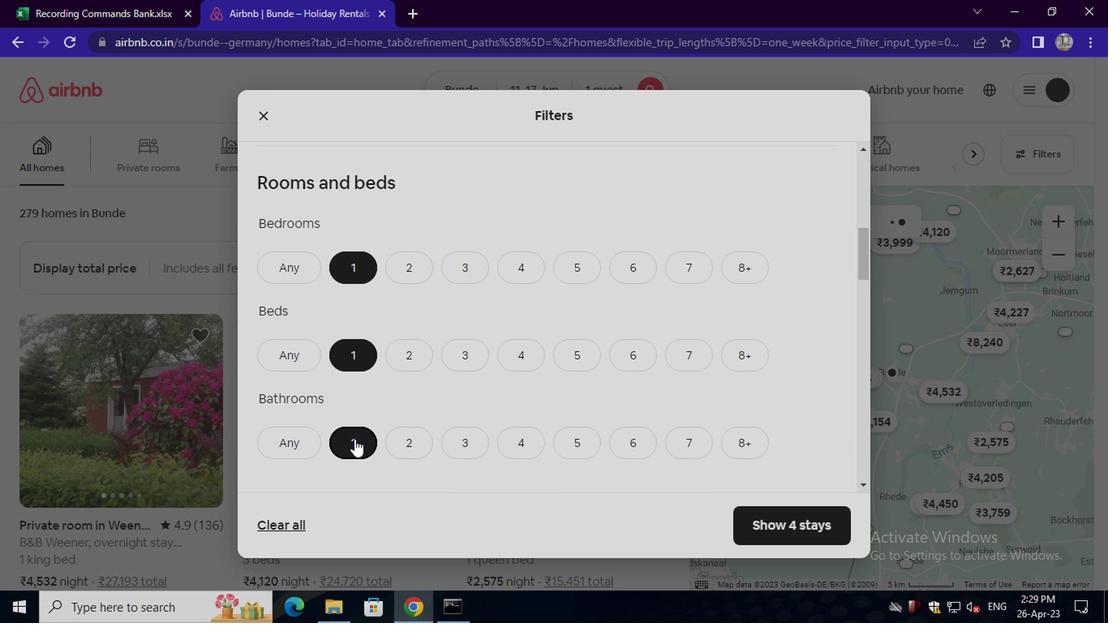 
Action: Mouse scrolled (351, 440) with delta (0, 0)
Screenshot: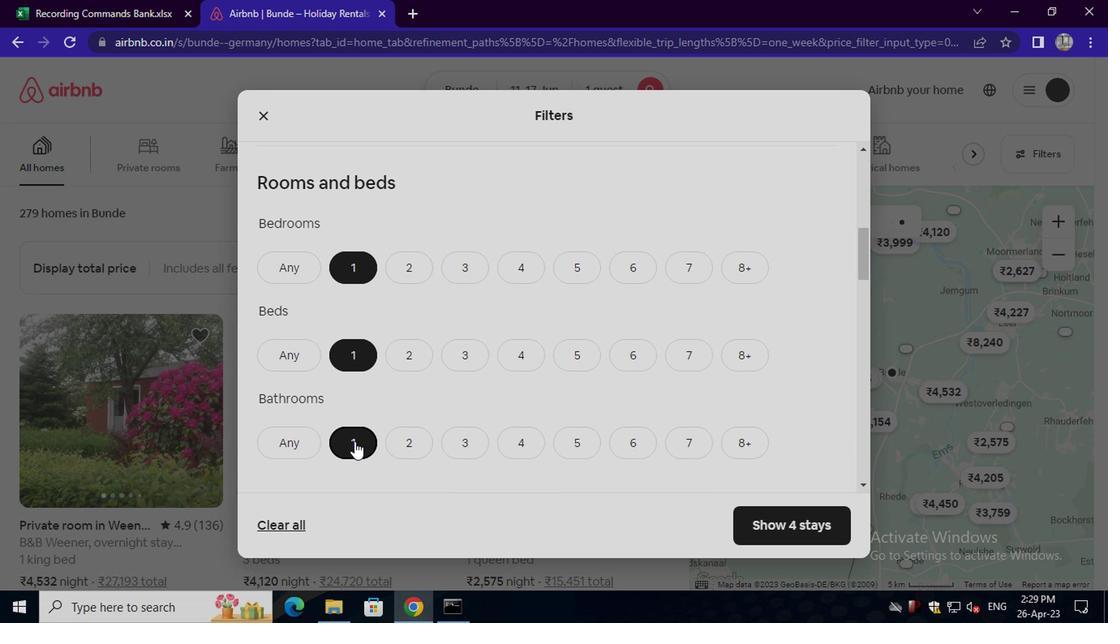 
Action: Mouse scrolled (351, 440) with delta (0, 0)
Screenshot: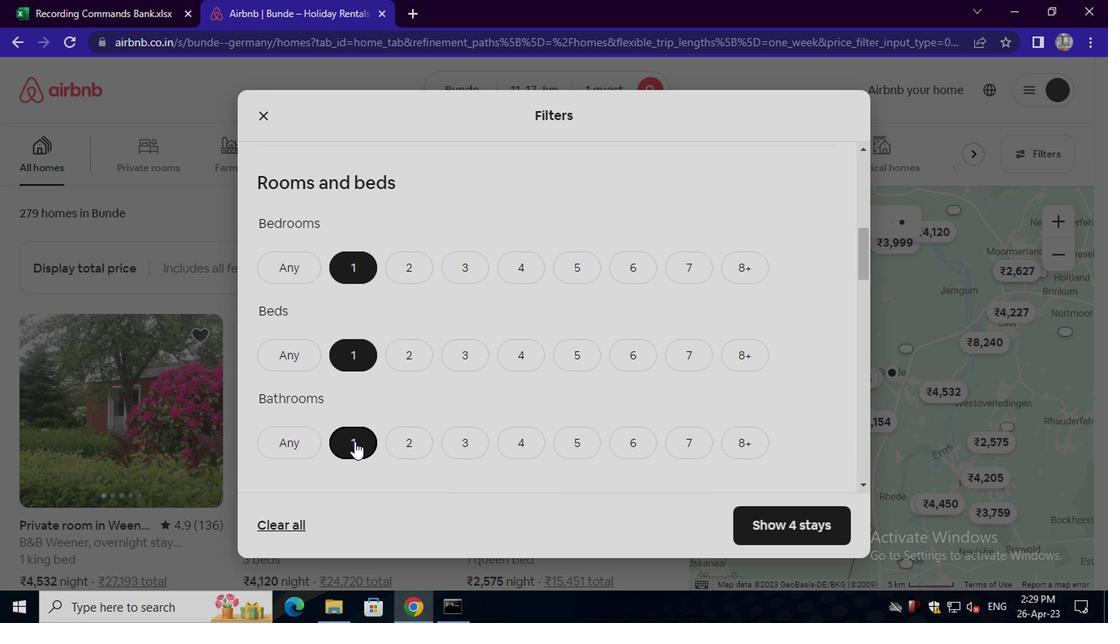 
Action: Mouse moved to (342, 378)
Screenshot: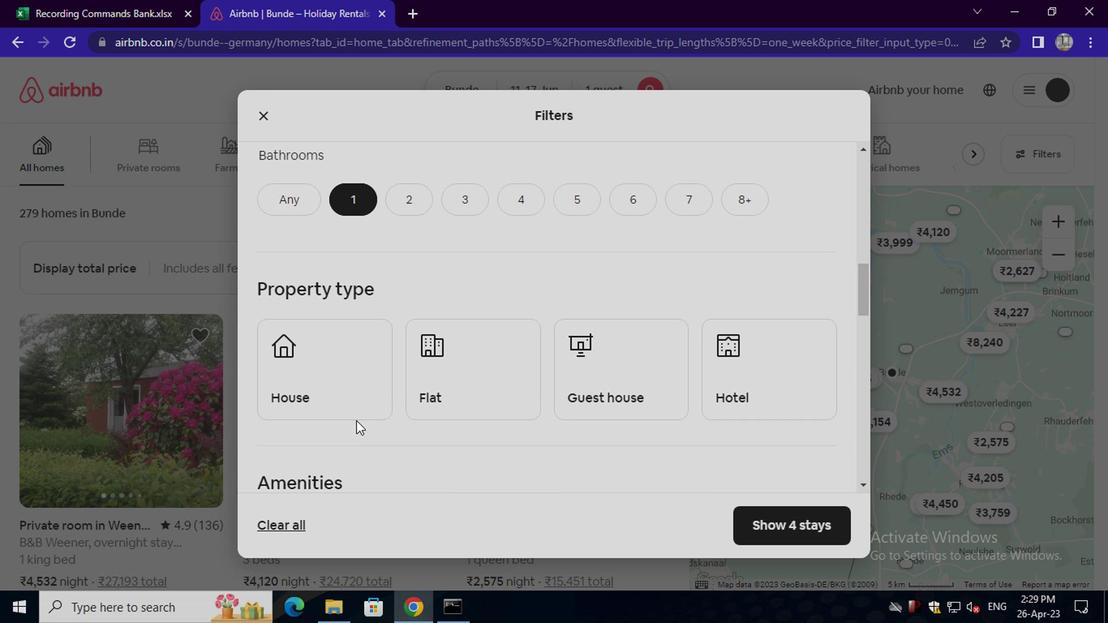 
Action: Mouse pressed left at (342, 378)
Screenshot: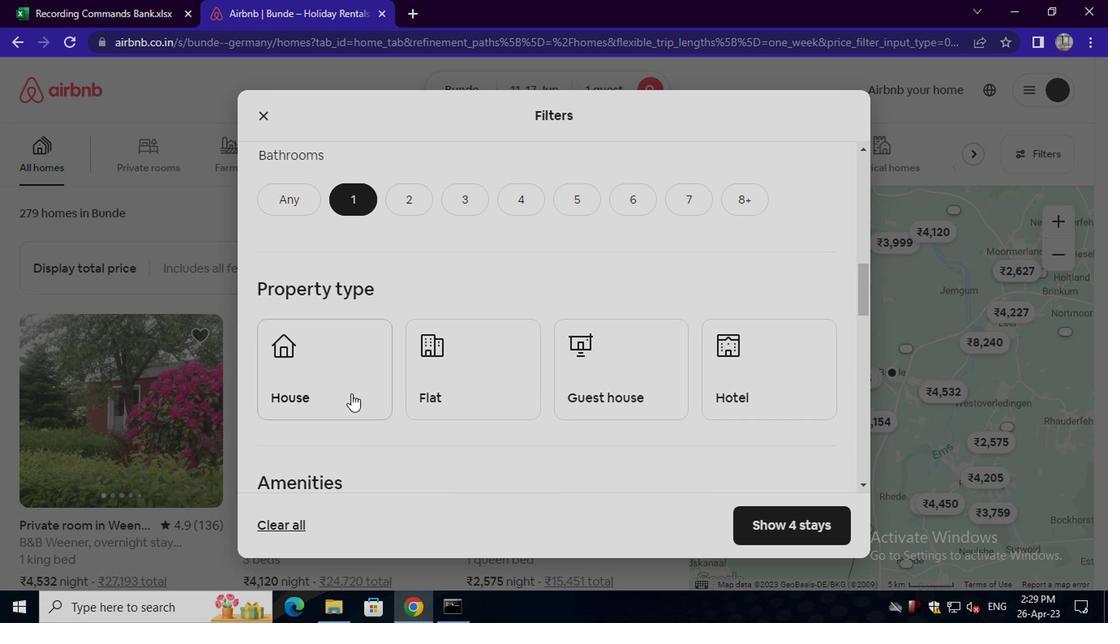 
Action: Mouse moved to (475, 377)
Screenshot: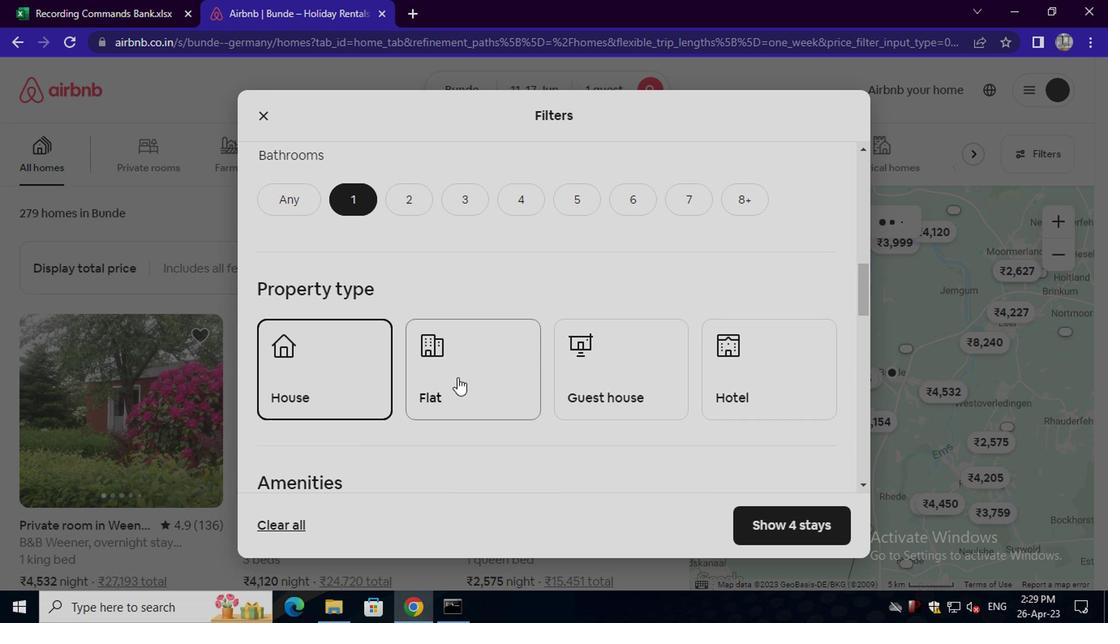 
Action: Mouse pressed left at (475, 377)
Screenshot: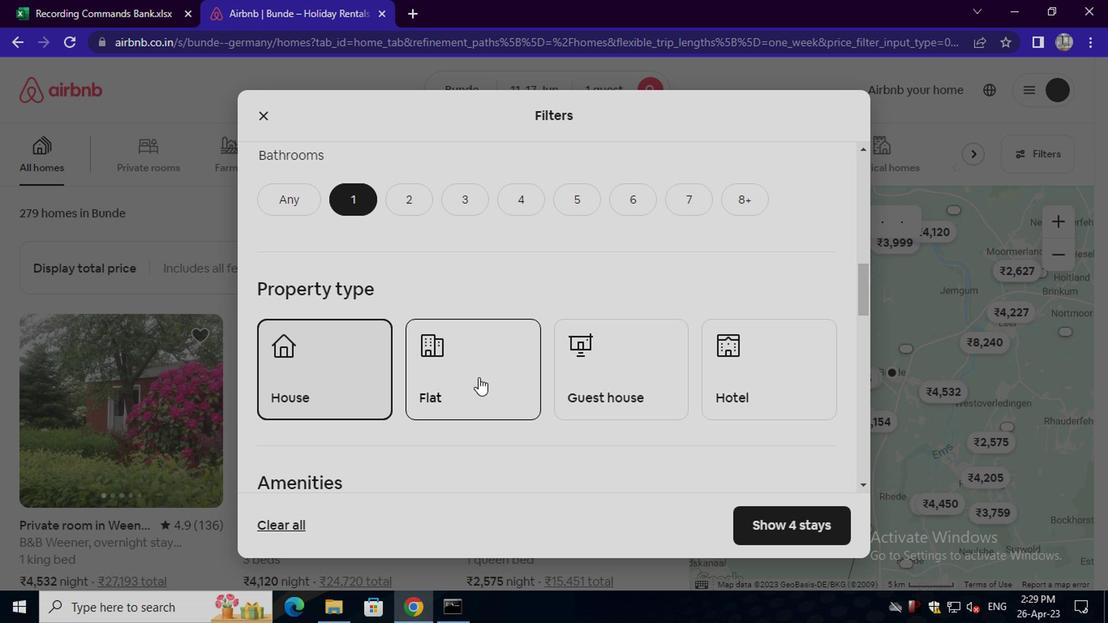 
Action: Mouse moved to (584, 384)
Screenshot: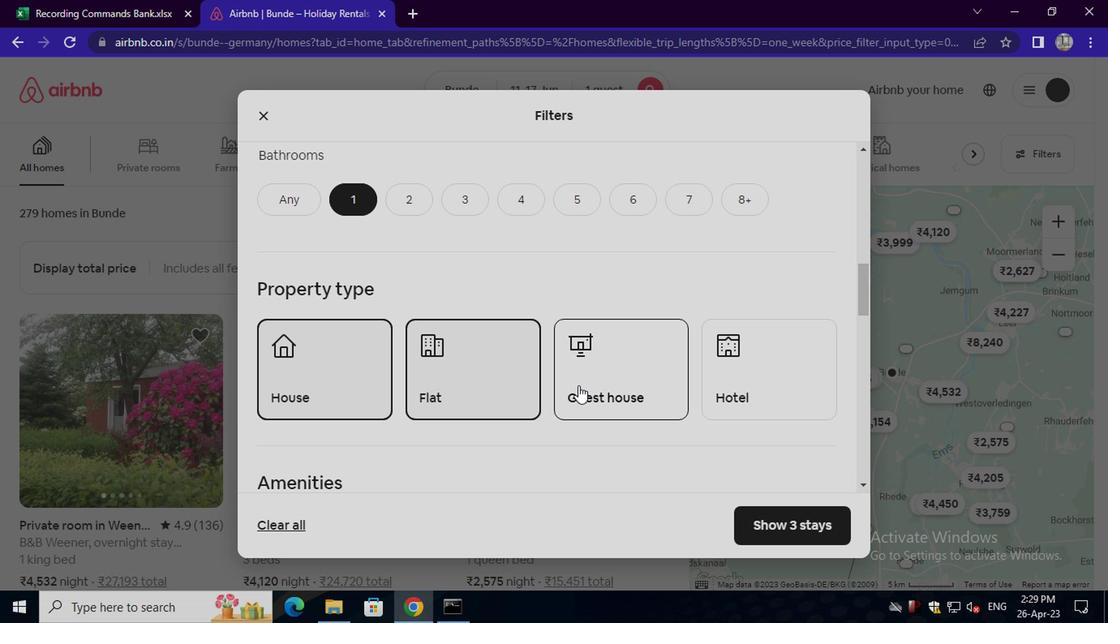 
Action: Mouse pressed left at (584, 384)
Screenshot: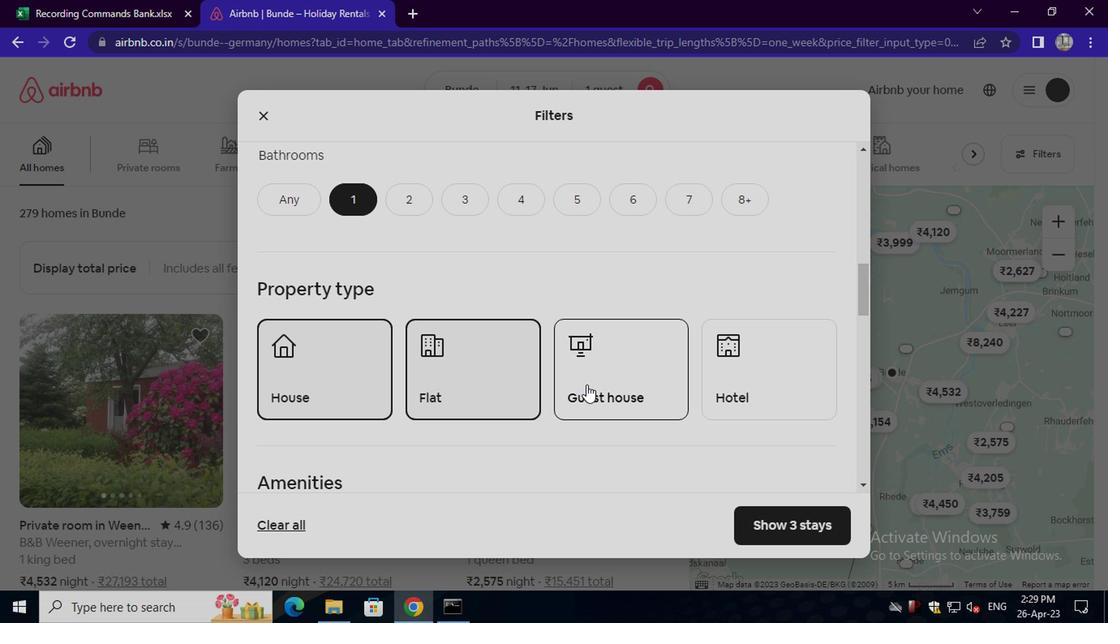 
Action: Mouse moved to (682, 374)
Screenshot: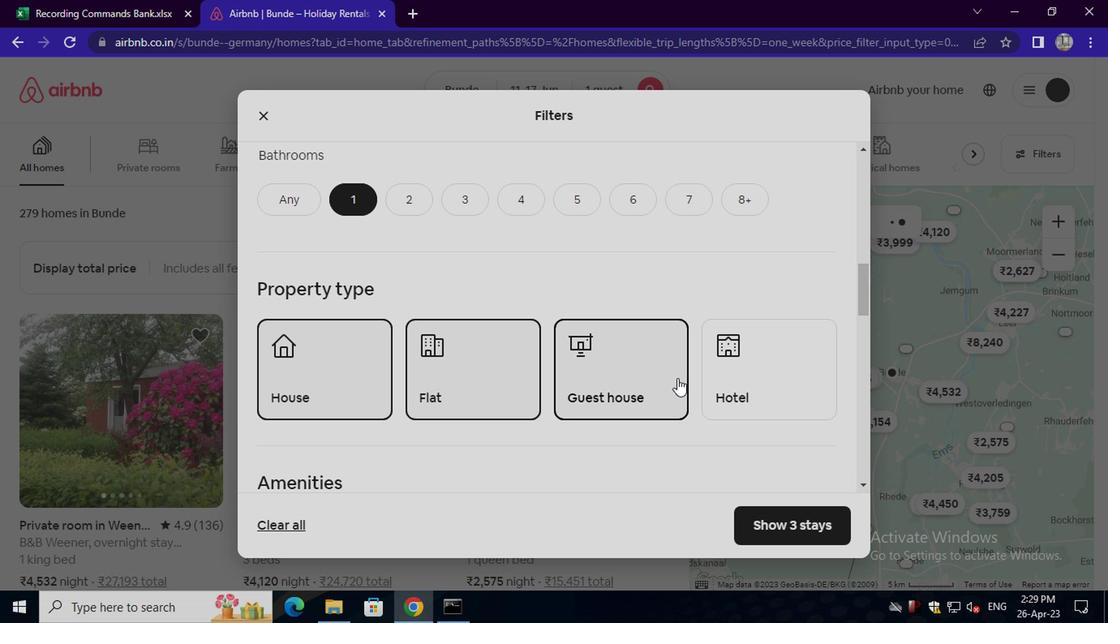 
Action: Mouse pressed left at (682, 374)
Screenshot: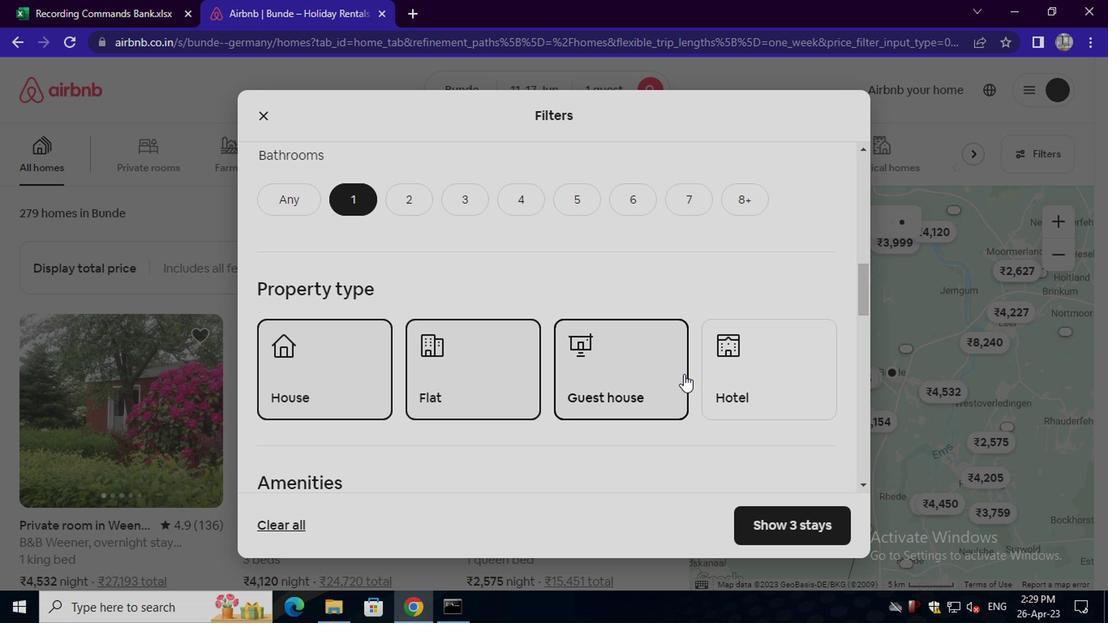 
Action: Mouse moved to (725, 382)
Screenshot: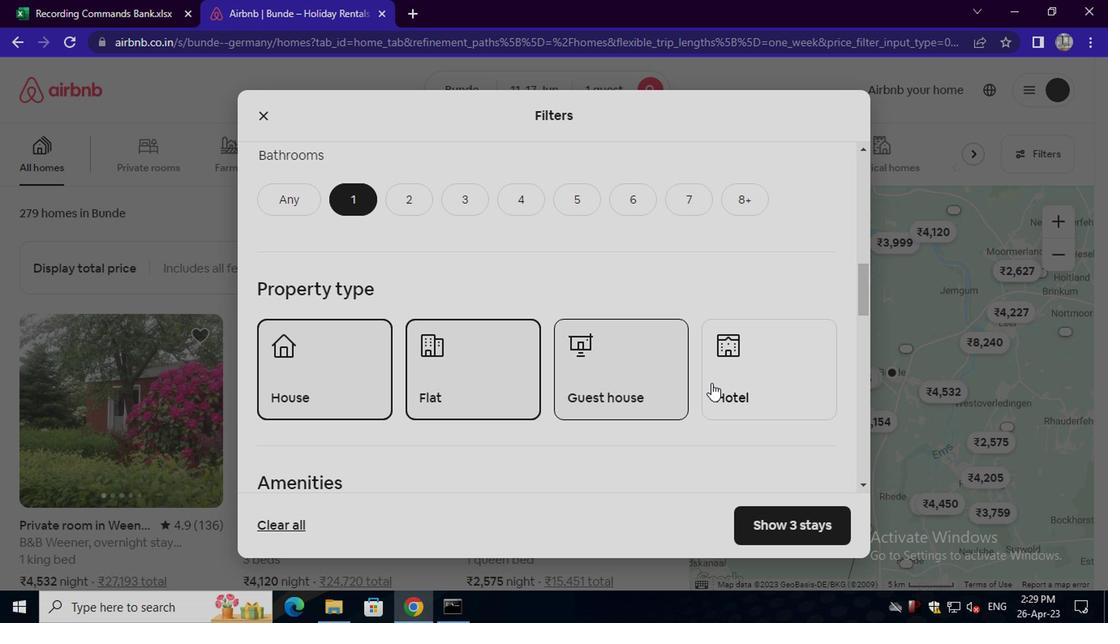 
Action: Mouse pressed left at (725, 382)
Screenshot: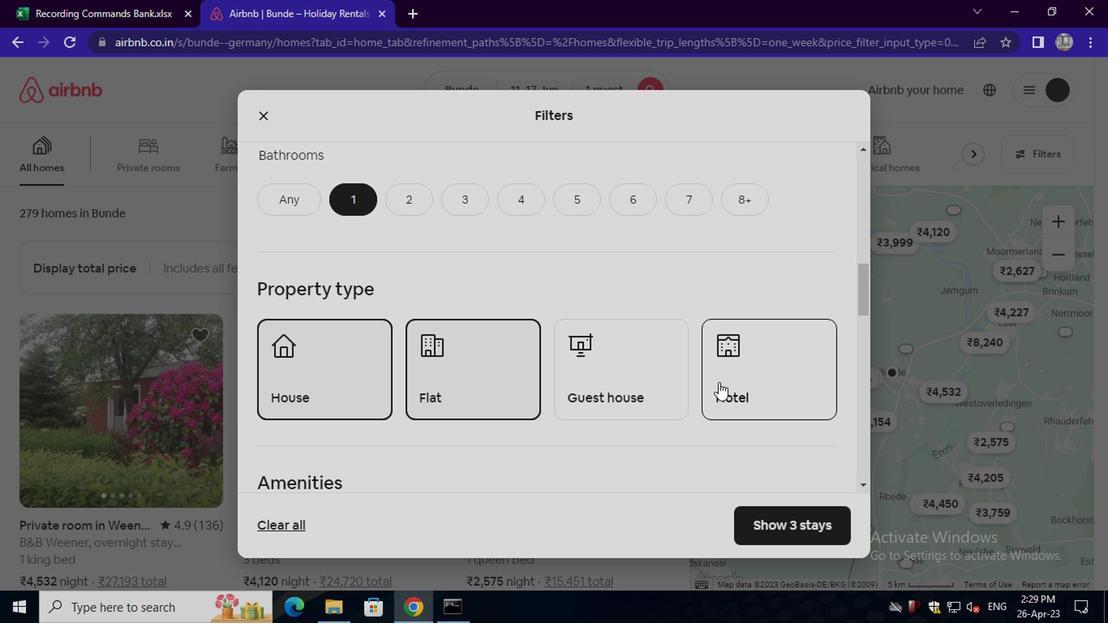 
Action: Mouse moved to (666, 385)
Screenshot: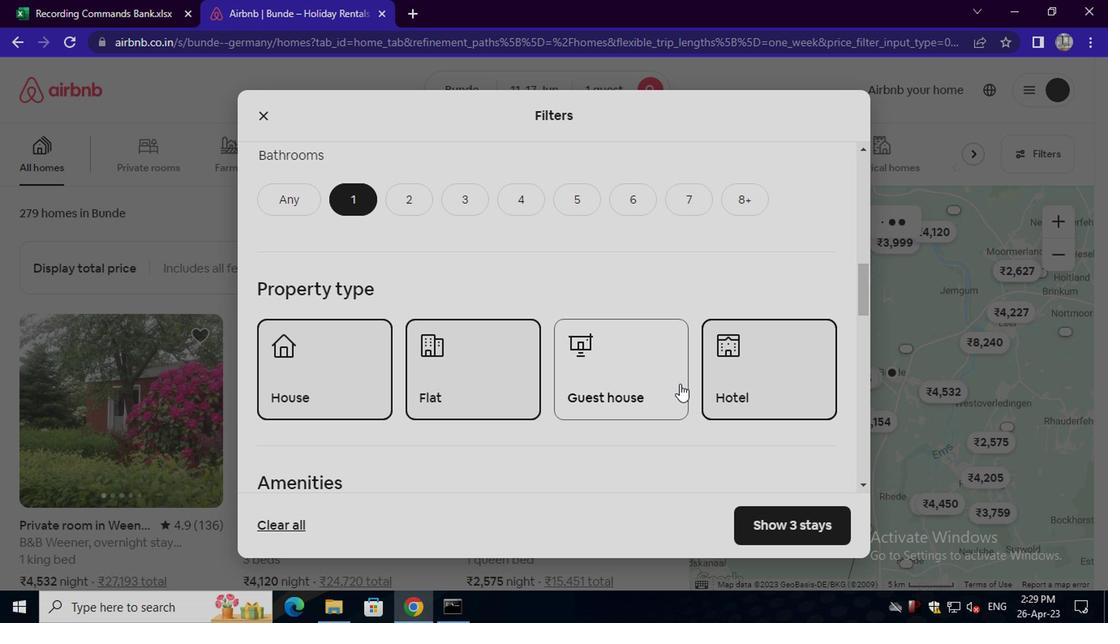 
Action: Mouse pressed left at (666, 385)
Screenshot: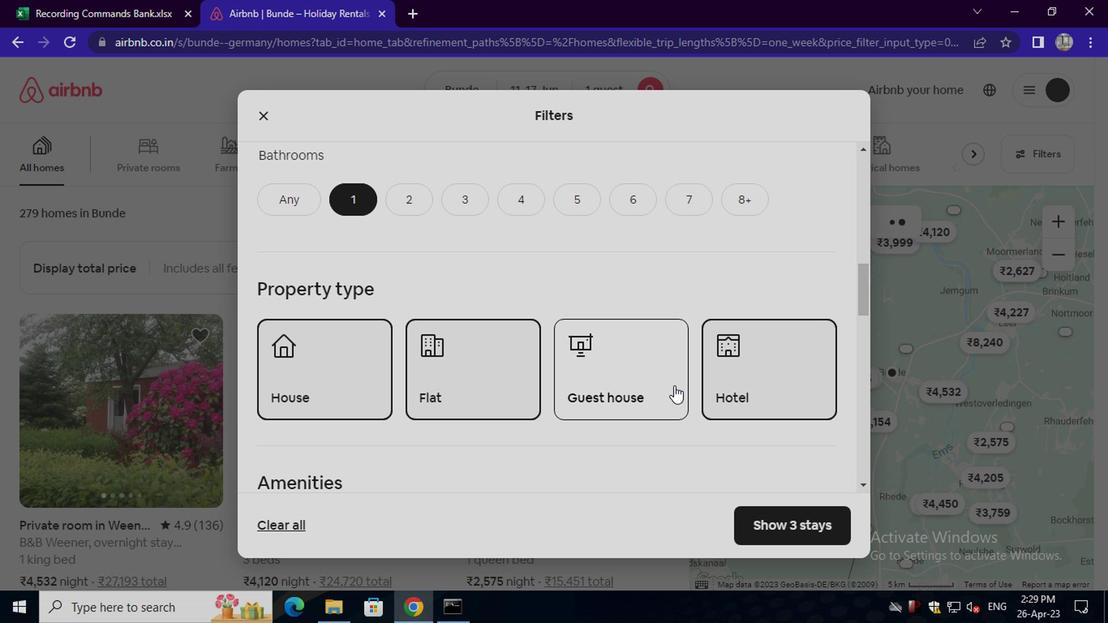 
Action: Mouse moved to (632, 418)
Screenshot: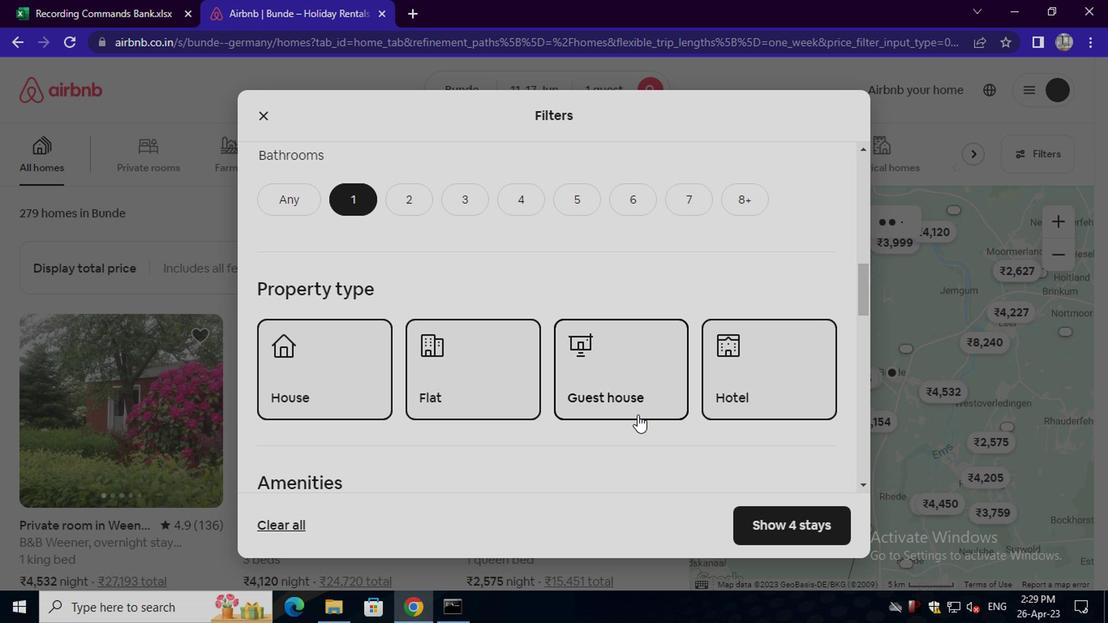 
Action: Mouse scrolled (632, 418) with delta (0, 0)
Screenshot: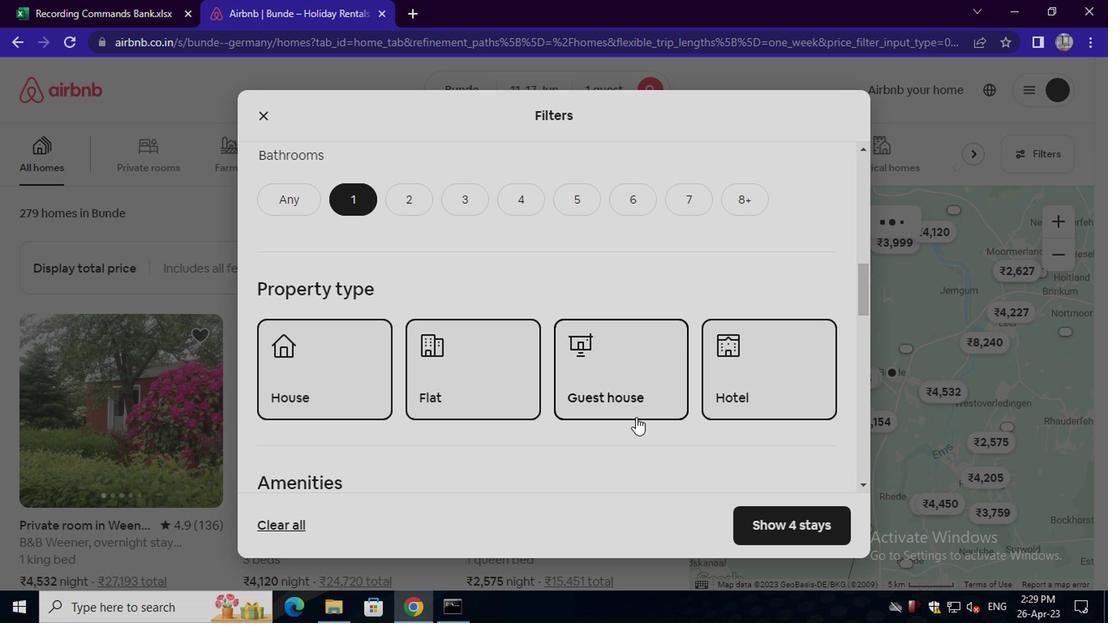 
Action: Mouse scrolled (632, 418) with delta (0, 0)
Screenshot: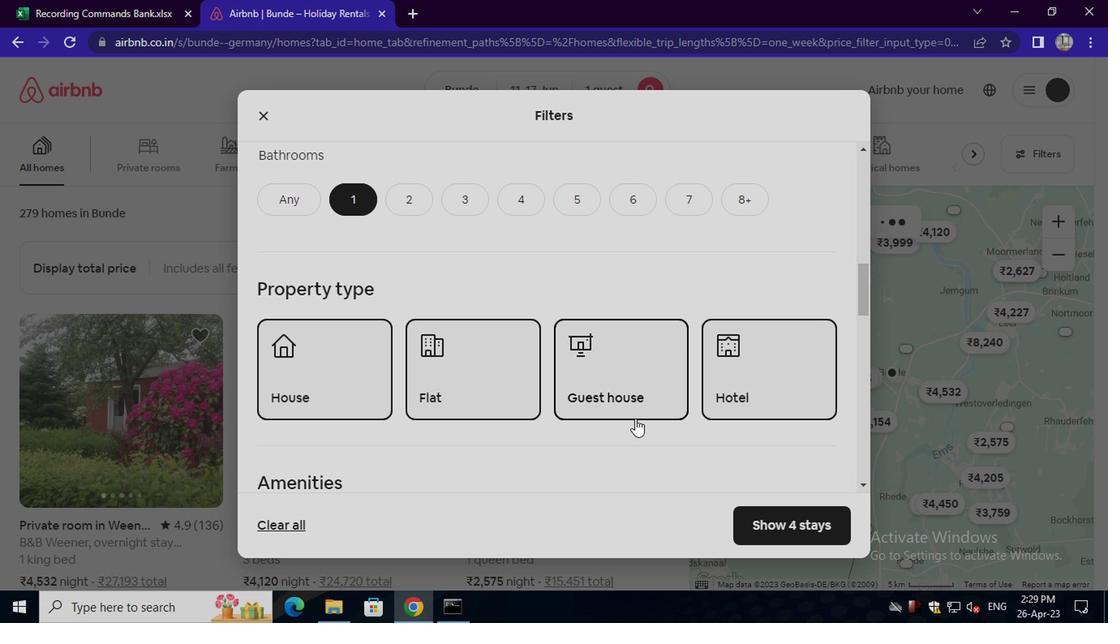 
Action: Mouse scrolled (632, 418) with delta (0, 0)
Screenshot: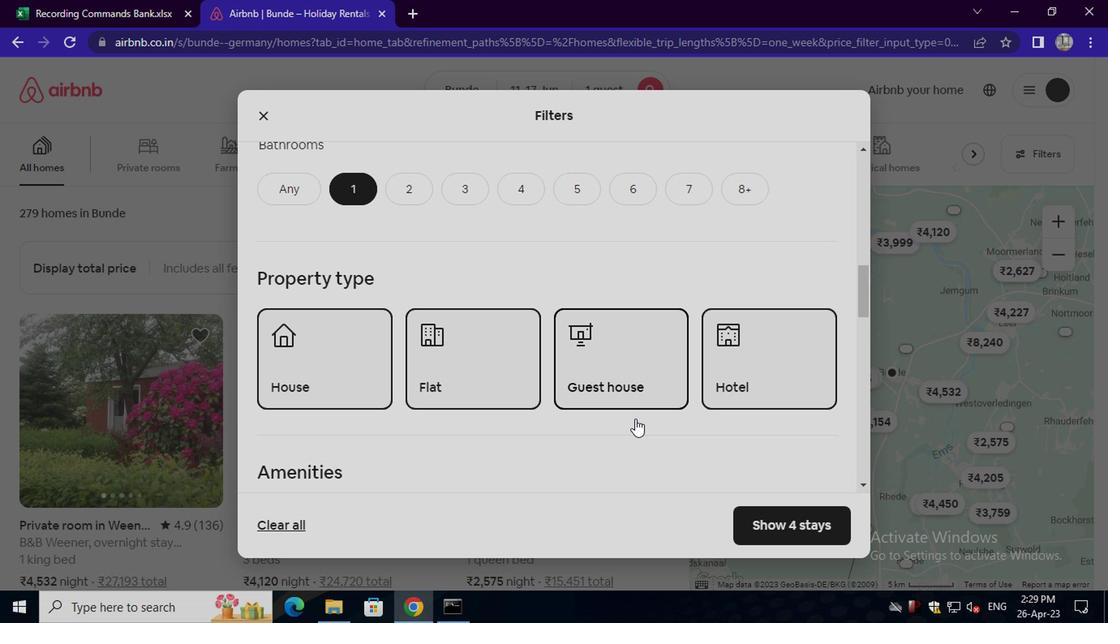 
Action: Mouse scrolled (632, 418) with delta (0, 0)
Screenshot: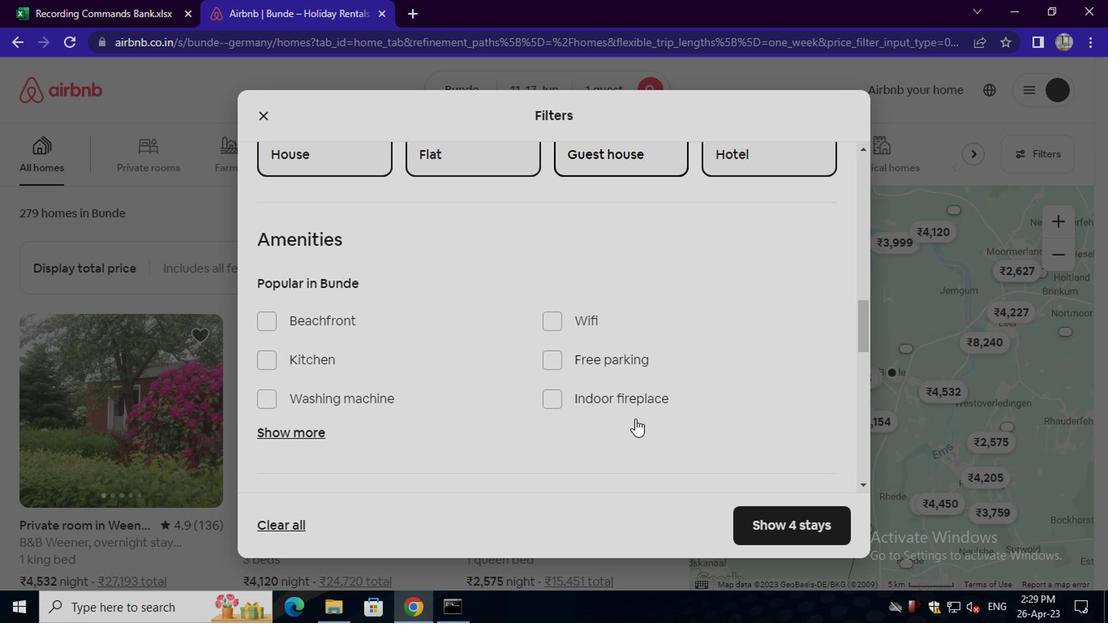 
Action: Mouse moved to (645, 418)
Screenshot: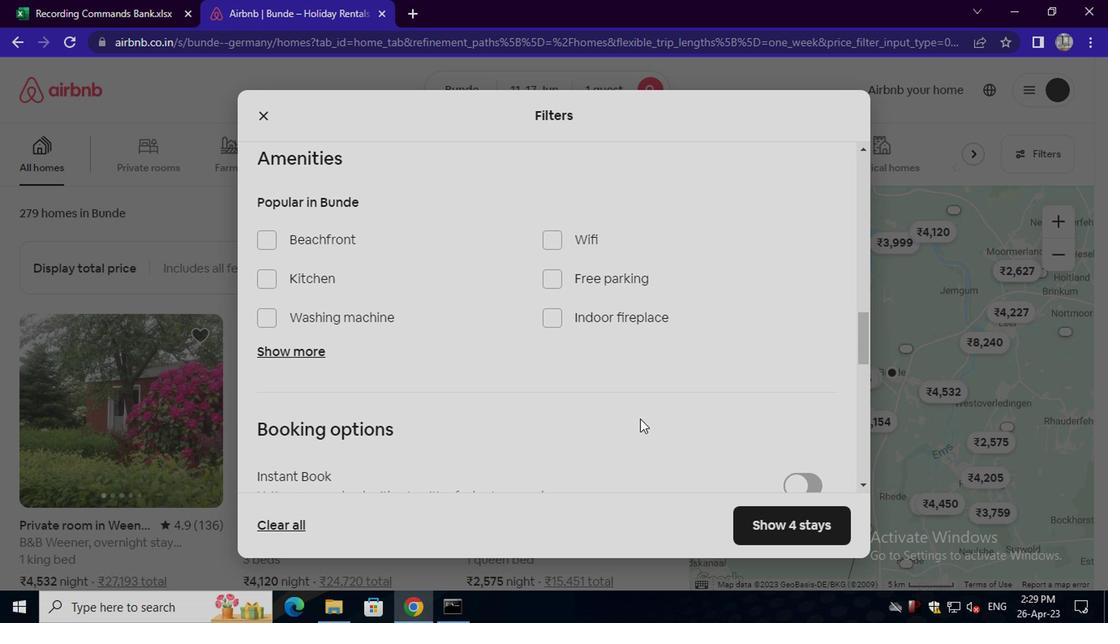 
Action: Mouse scrolled (645, 418) with delta (0, 0)
Screenshot: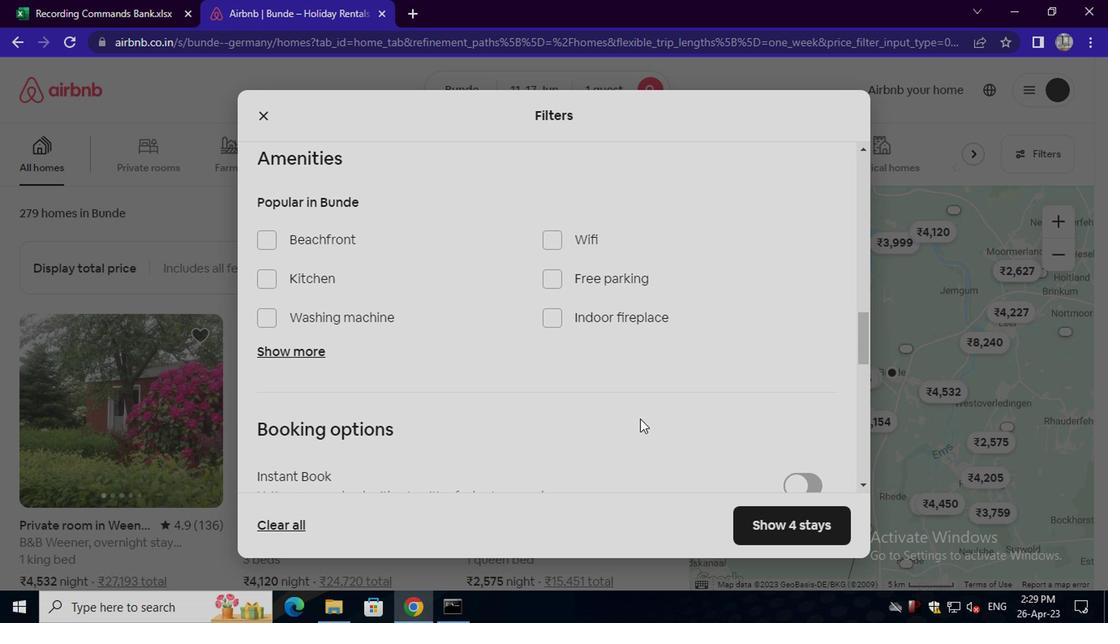 
Action: Mouse moved to (646, 420)
Screenshot: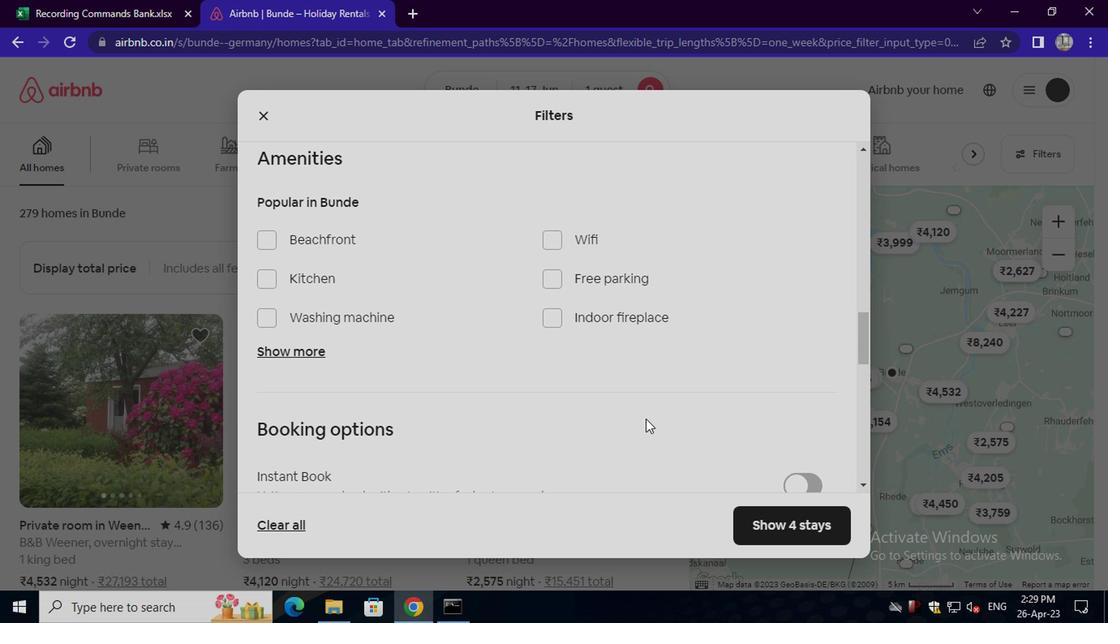 
Action: Mouse scrolled (646, 419) with delta (0, 0)
Screenshot: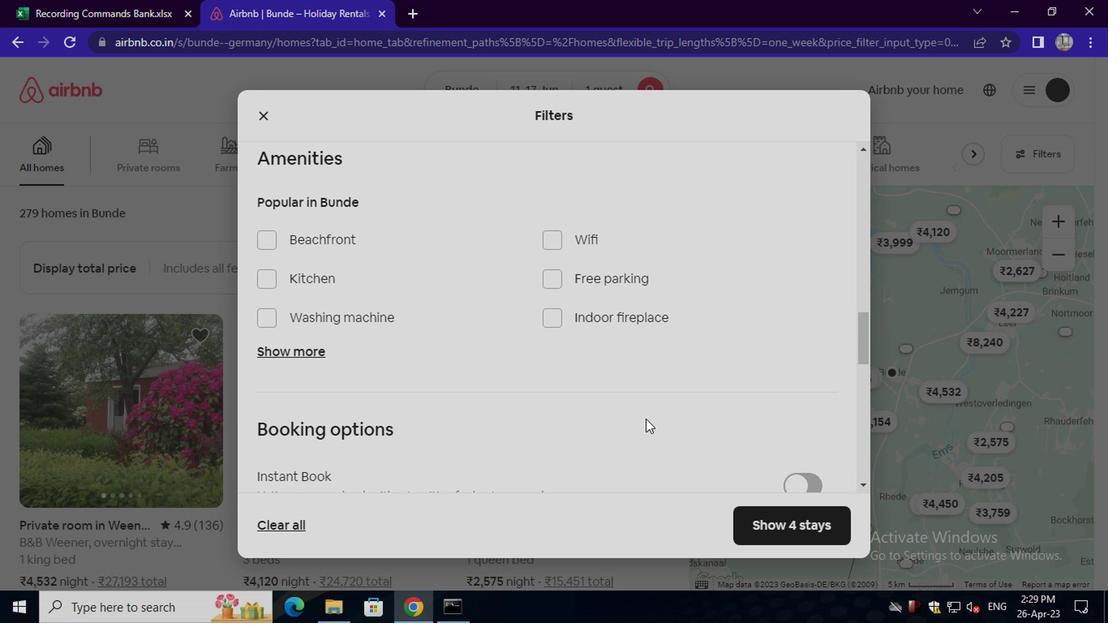 
Action: Mouse moved to (806, 385)
Screenshot: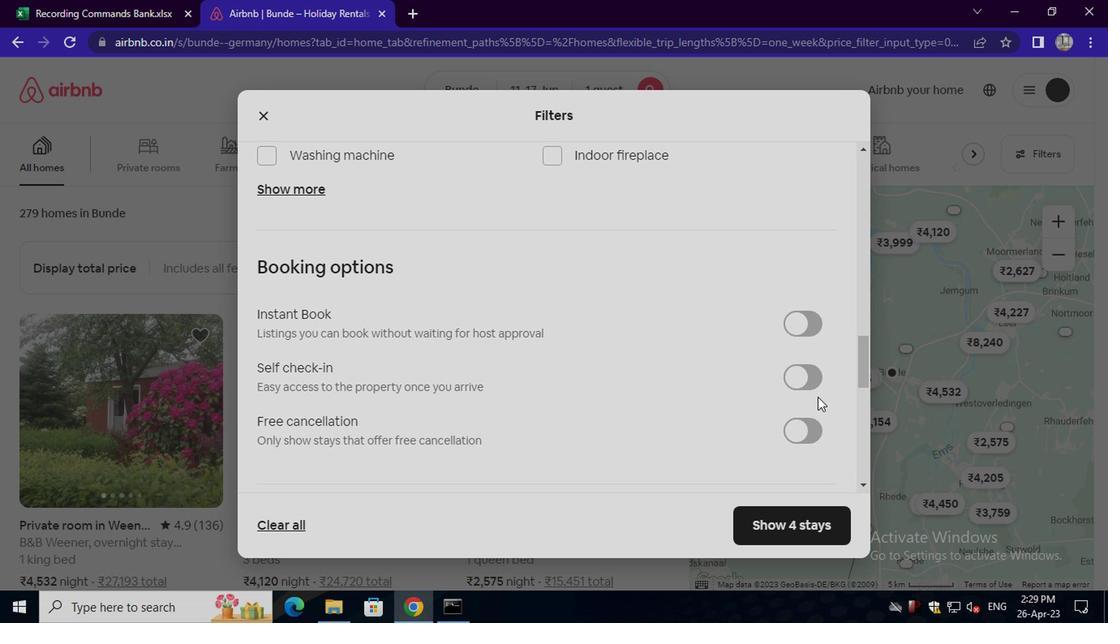 
Action: Mouse pressed left at (806, 385)
Screenshot: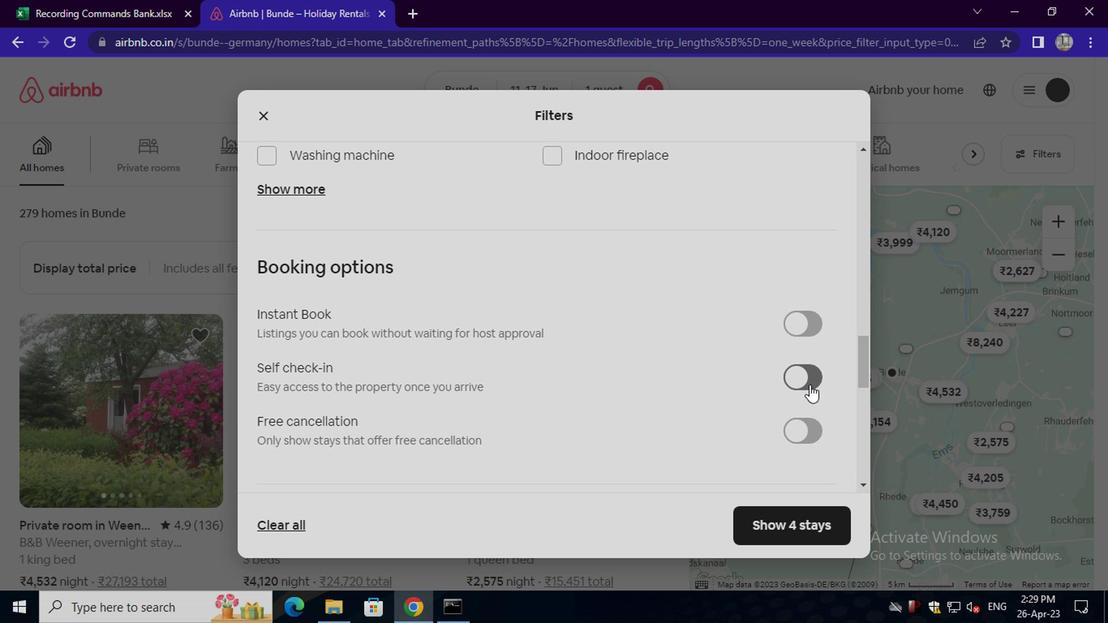 
Action: Mouse moved to (619, 428)
Screenshot: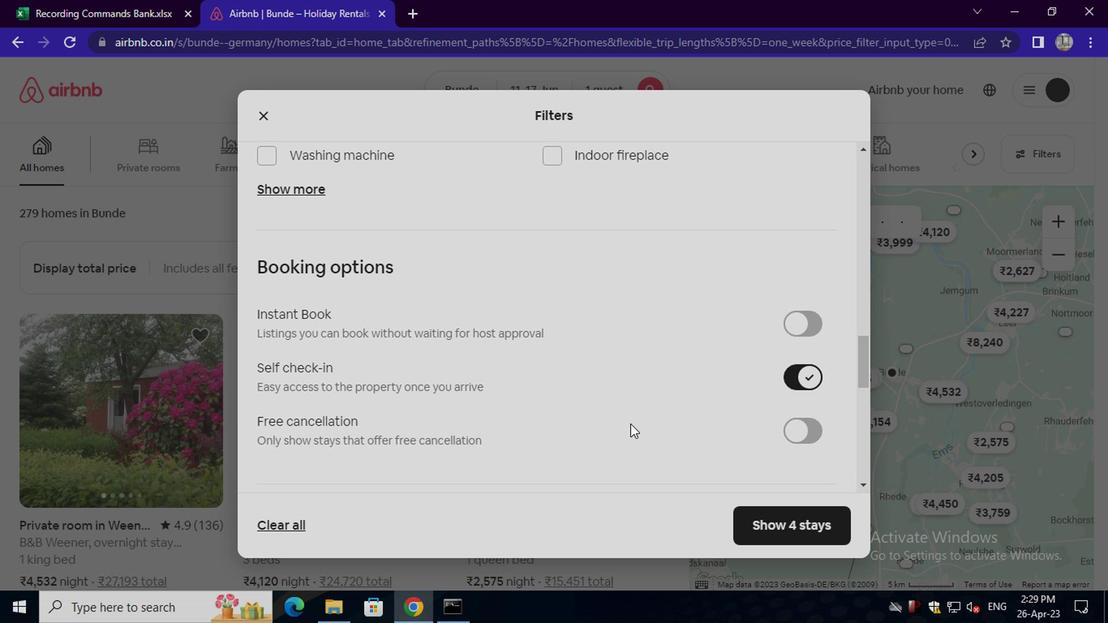 
Action: Mouse scrolled (619, 427) with delta (0, 0)
Screenshot: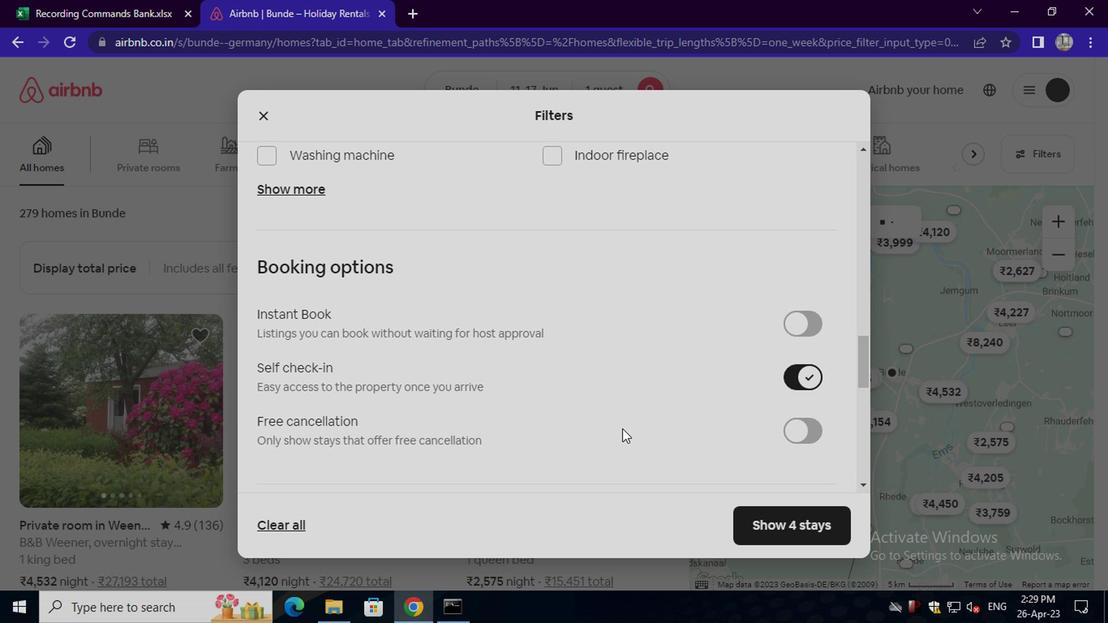 
Action: Mouse scrolled (619, 427) with delta (0, 0)
Screenshot: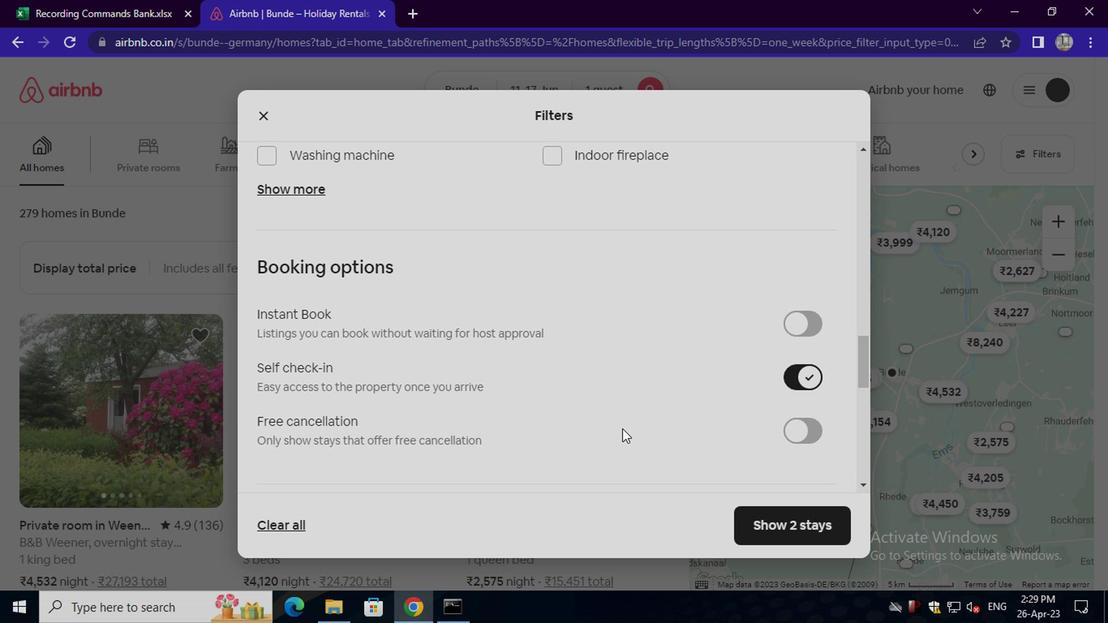 
Action: Mouse scrolled (619, 427) with delta (0, 0)
Screenshot: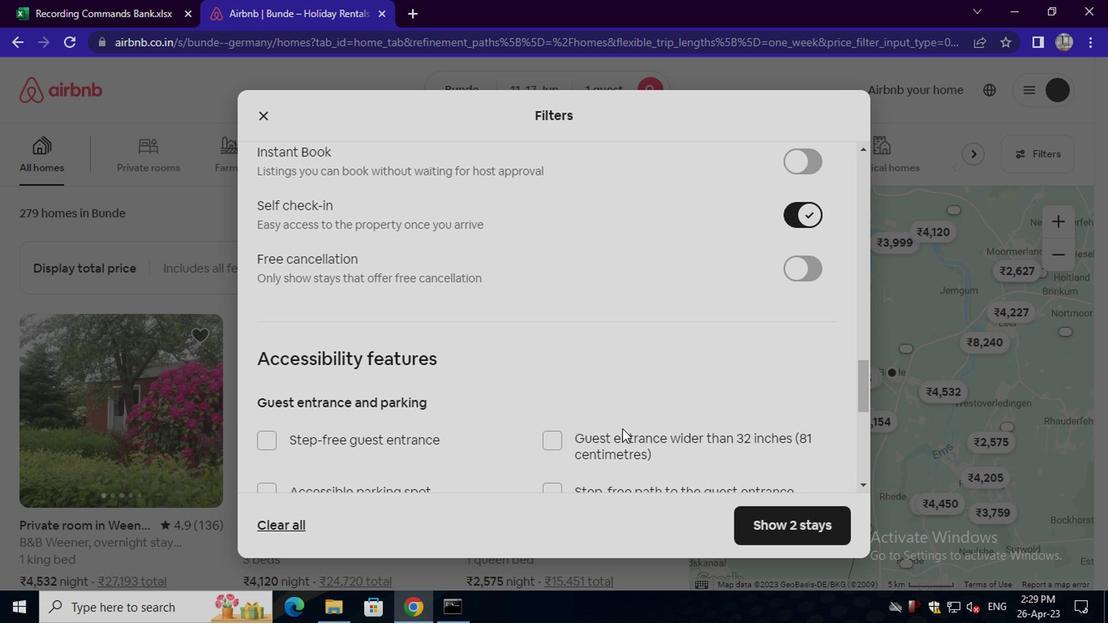 
Action: Mouse scrolled (619, 427) with delta (0, 0)
Screenshot: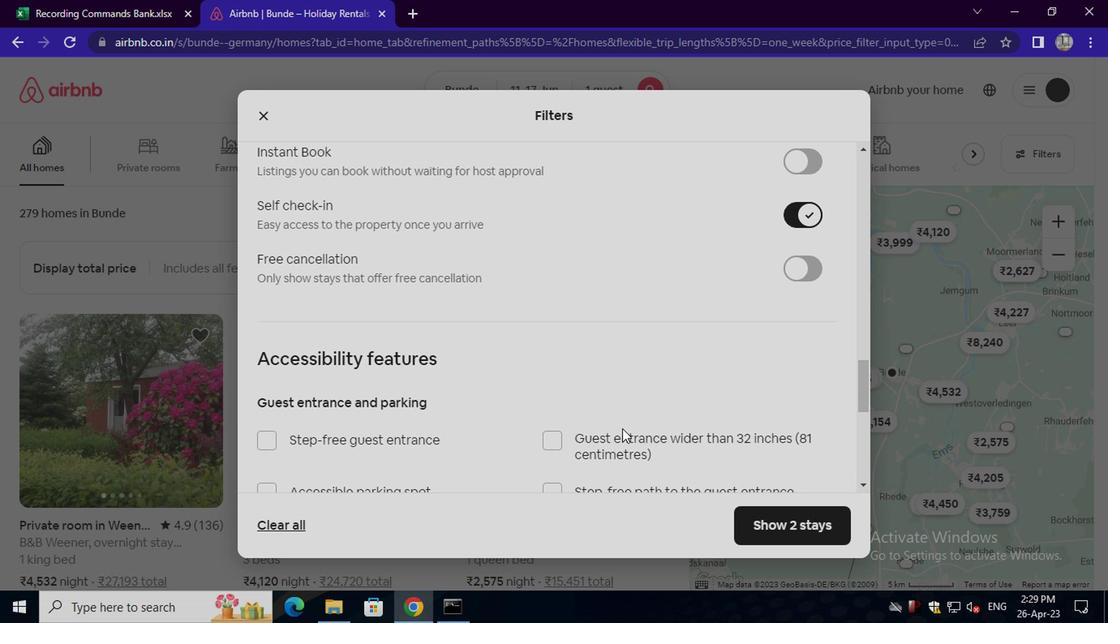 
Action: Mouse scrolled (619, 427) with delta (0, 0)
Screenshot: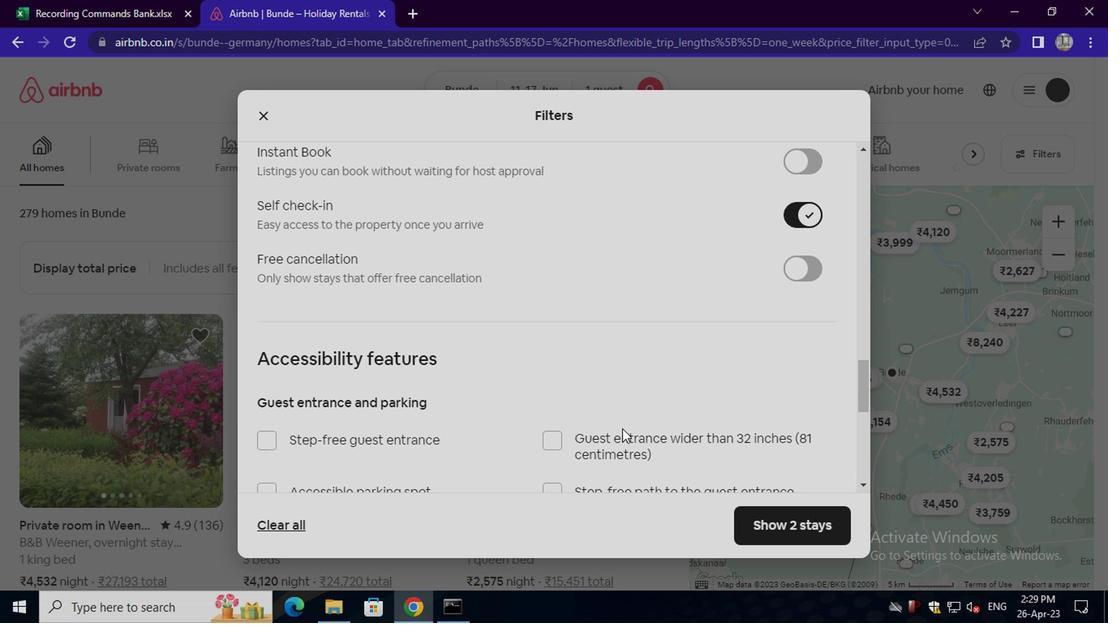 
Action: Mouse scrolled (619, 427) with delta (0, 0)
Screenshot: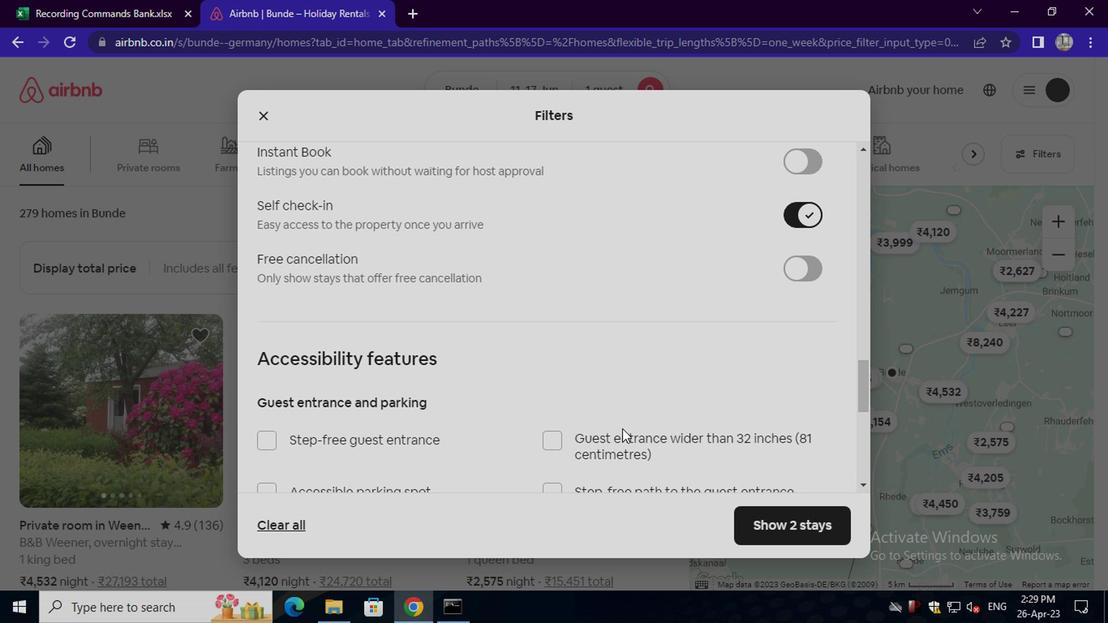
Action: Mouse scrolled (619, 427) with delta (0, 0)
Screenshot: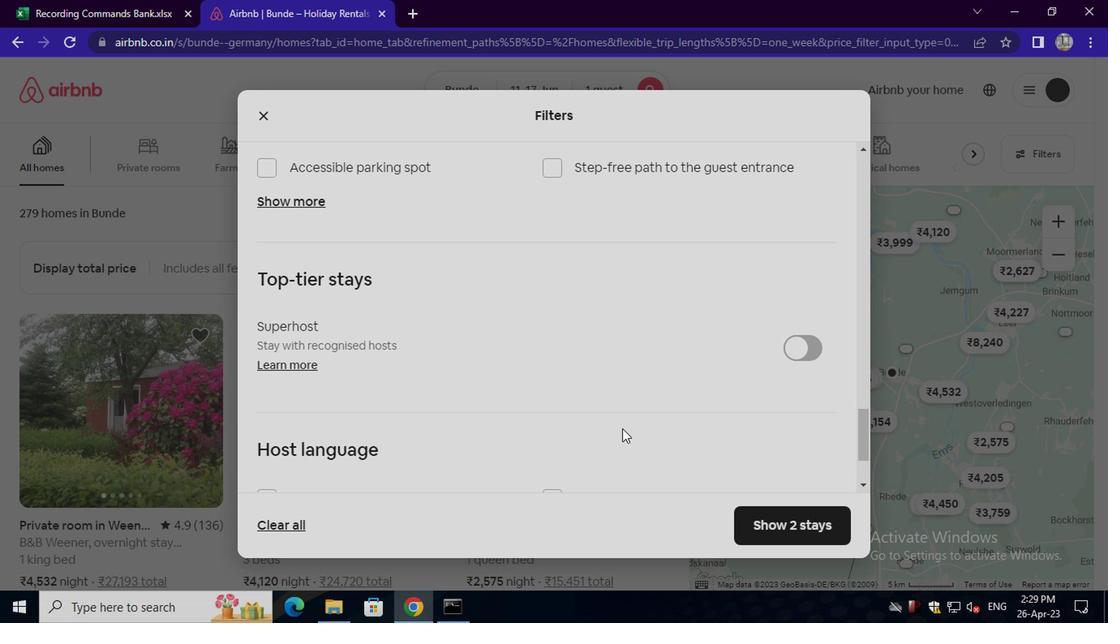 
Action: Mouse scrolled (619, 427) with delta (0, 0)
Screenshot: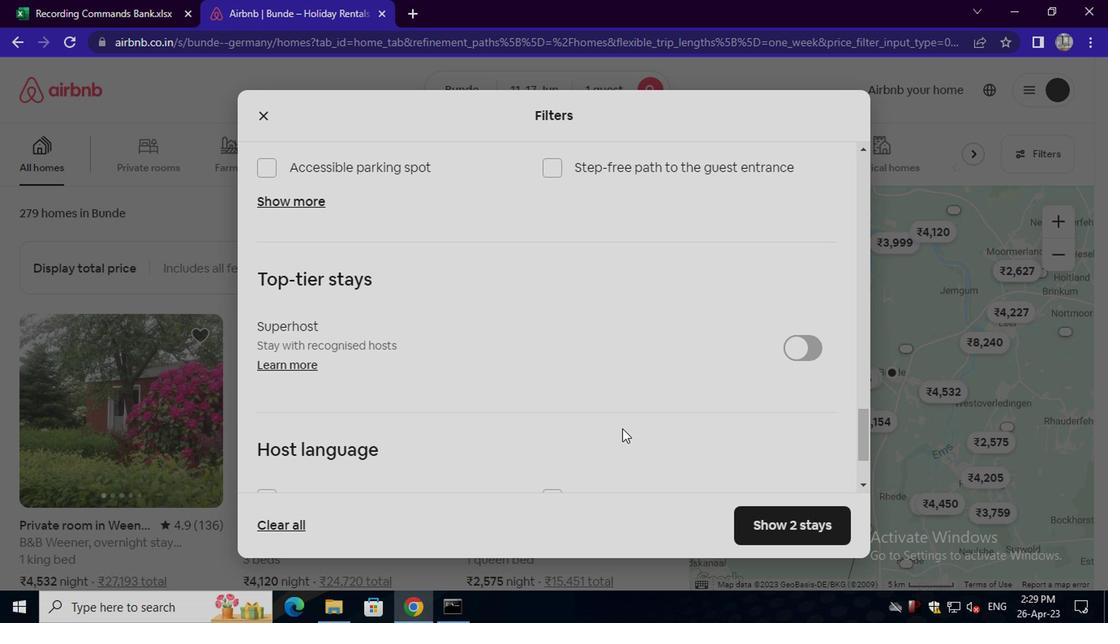 
Action: Mouse moved to (323, 384)
Screenshot: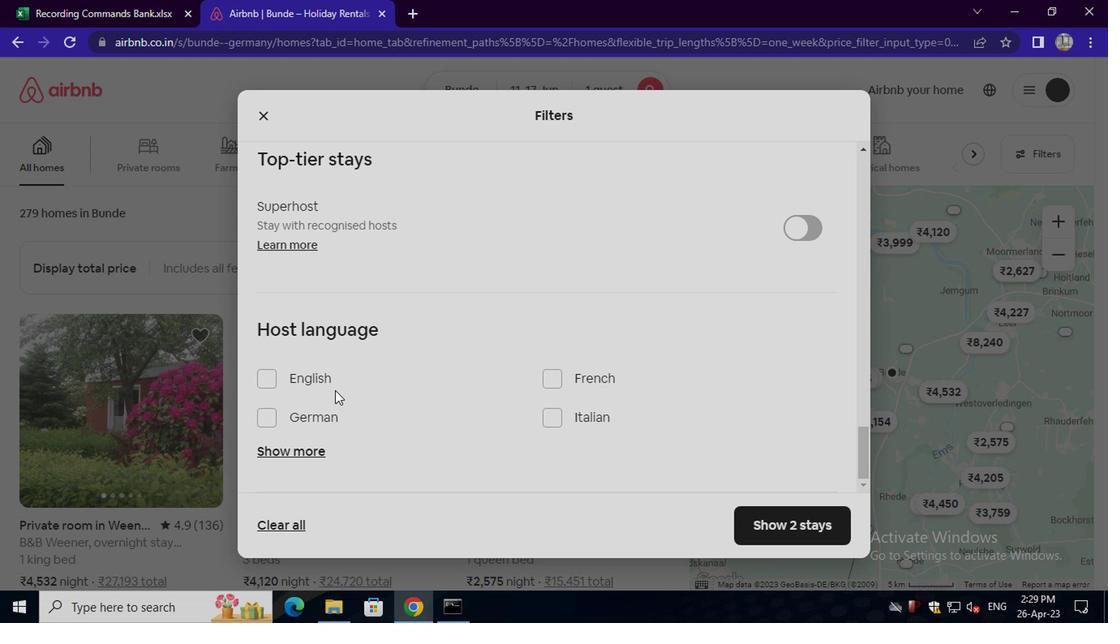 
Action: Mouse pressed left at (323, 384)
Screenshot: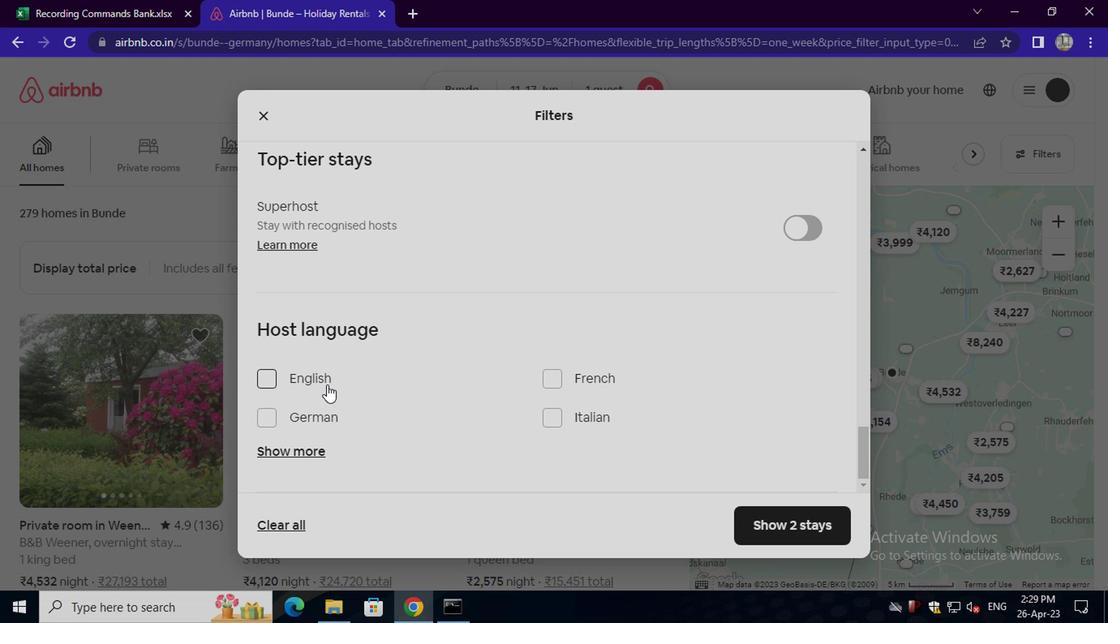 
Action: Mouse moved to (774, 535)
Screenshot: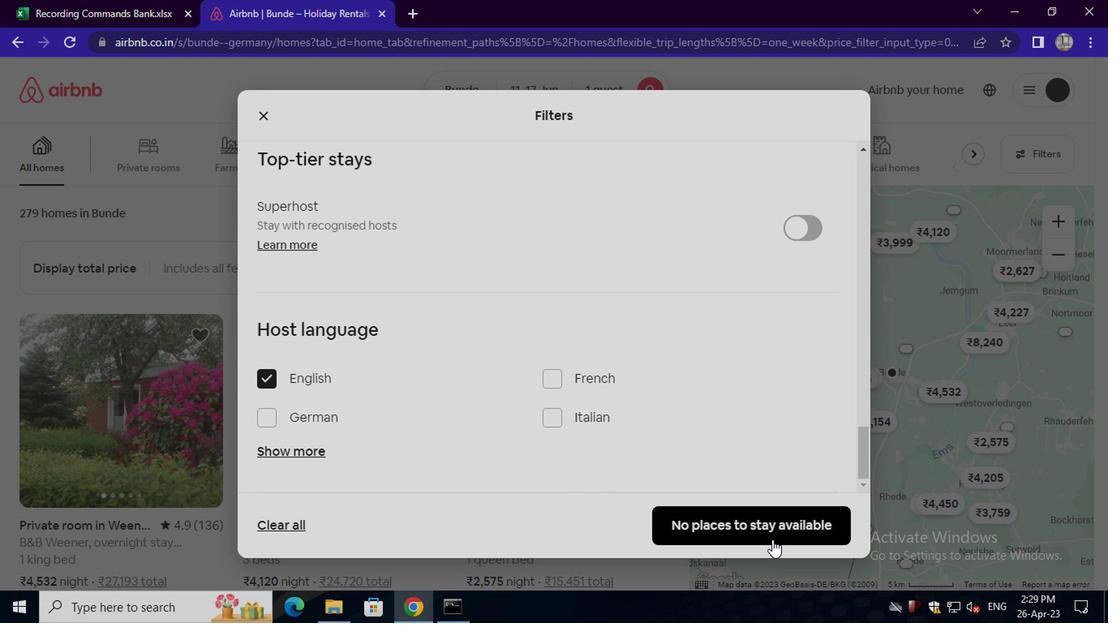 
Action: Mouse pressed left at (774, 535)
Screenshot: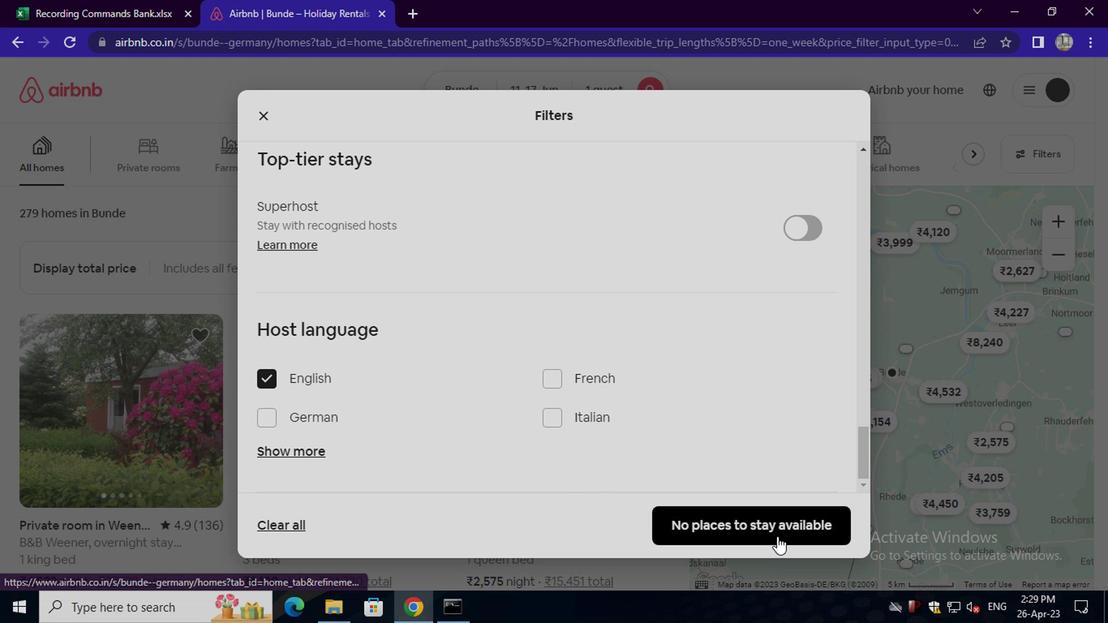 
